 Task: Open Card Webinar Analytics Review in Board Email Marketing Platforms and Tools to Workspace Accounting and Bookkeeping Services and add a team member Softage.1@softage.net, a label Orange, a checklist Recycling, an attachment from your google drive, a color Orange and finally, add a card description 'Research and develop new service quality assurance process' and a comment 'We need to ensure that we allocate enough time and resources to this task to ensure its success.'. Add a start date 'Jan 01, 1900' with a due date 'Jan 08, 1900'
Action: Mouse moved to (343, 226)
Screenshot: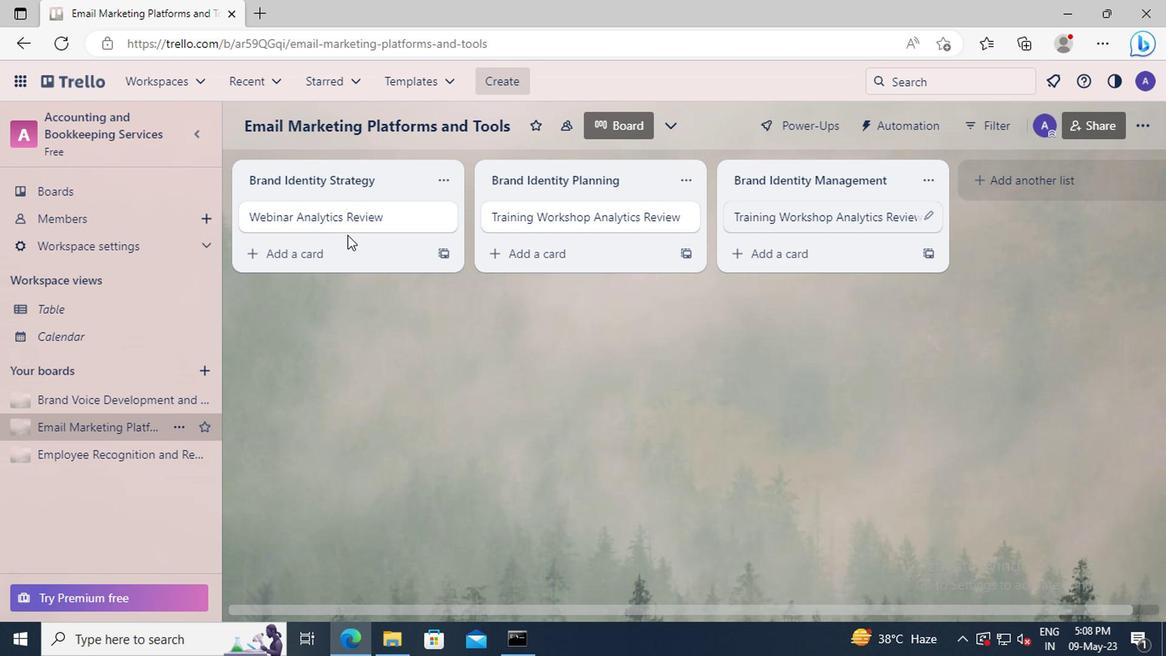 
Action: Mouse pressed left at (343, 226)
Screenshot: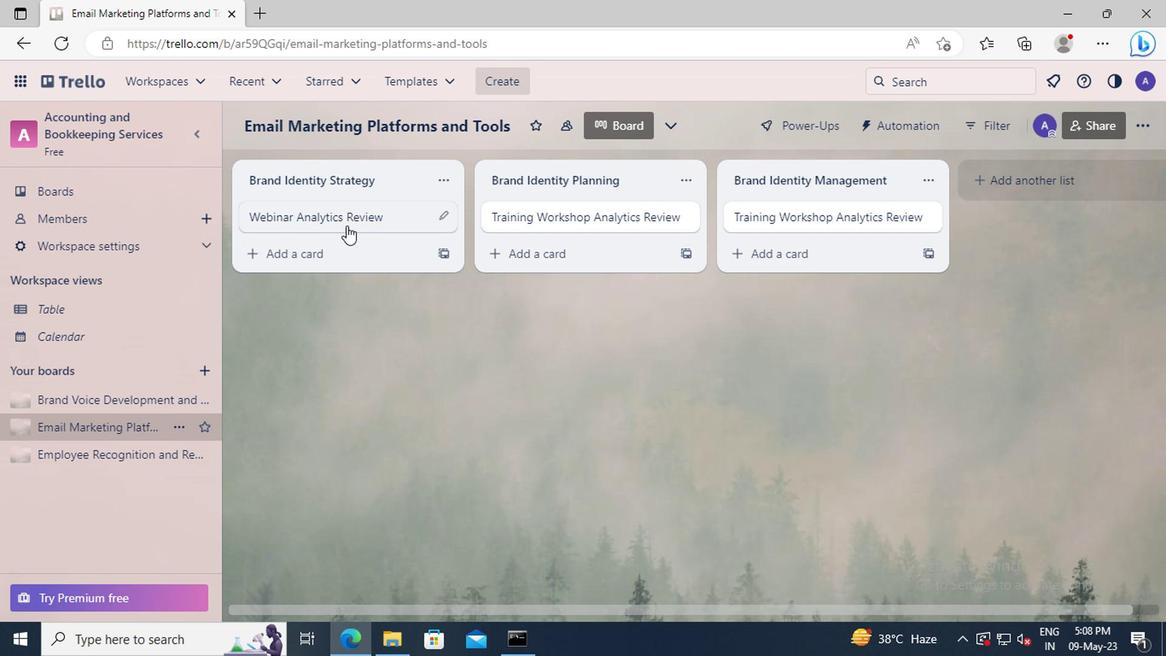 
Action: Mouse moved to (813, 220)
Screenshot: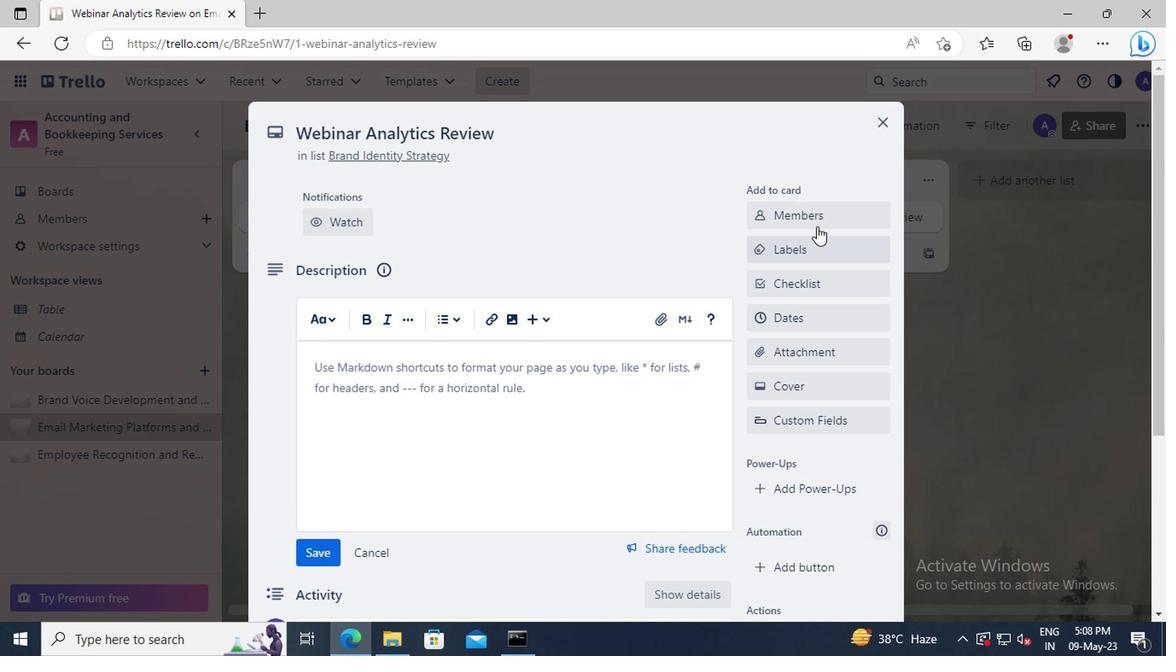 
Action: Mouse pressed left at (813, 220)
Screenshot: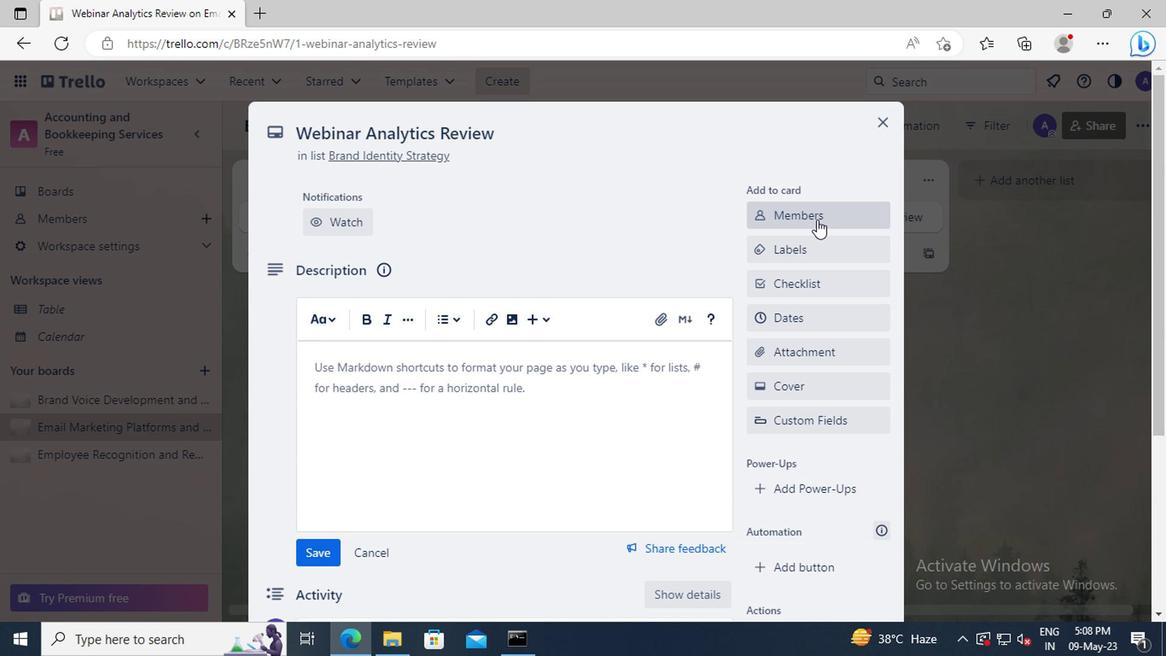 
Action: Mouse moved to (816, 291)
Screenshot: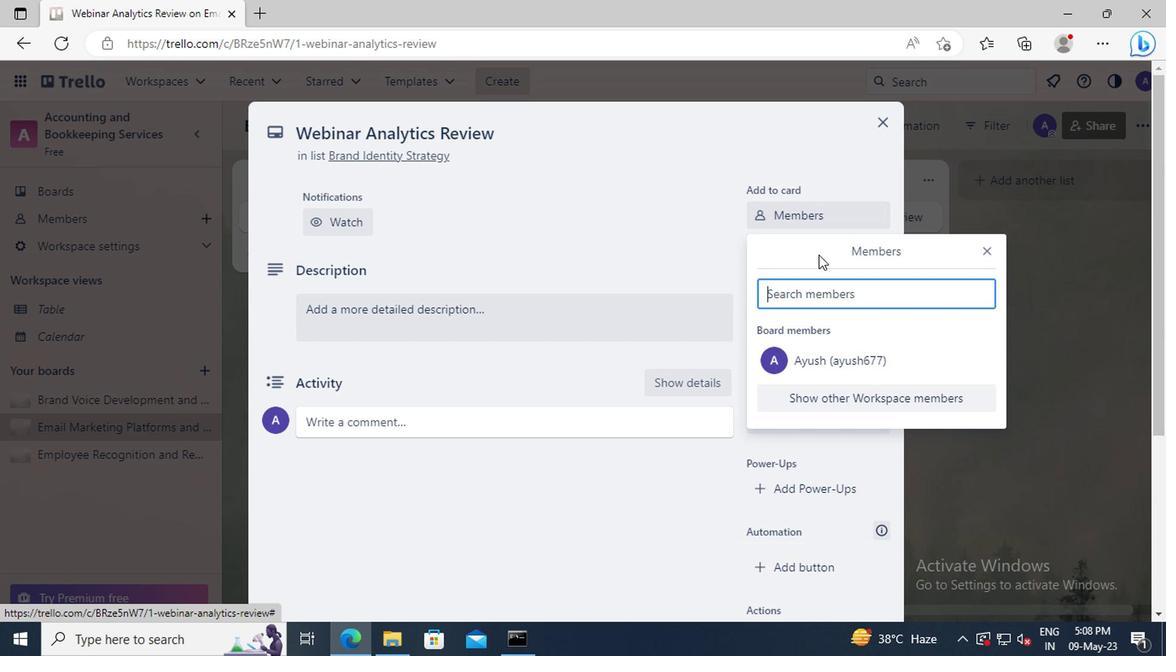 
Action: Mouse pressed left at (816, 291)
Screenshot: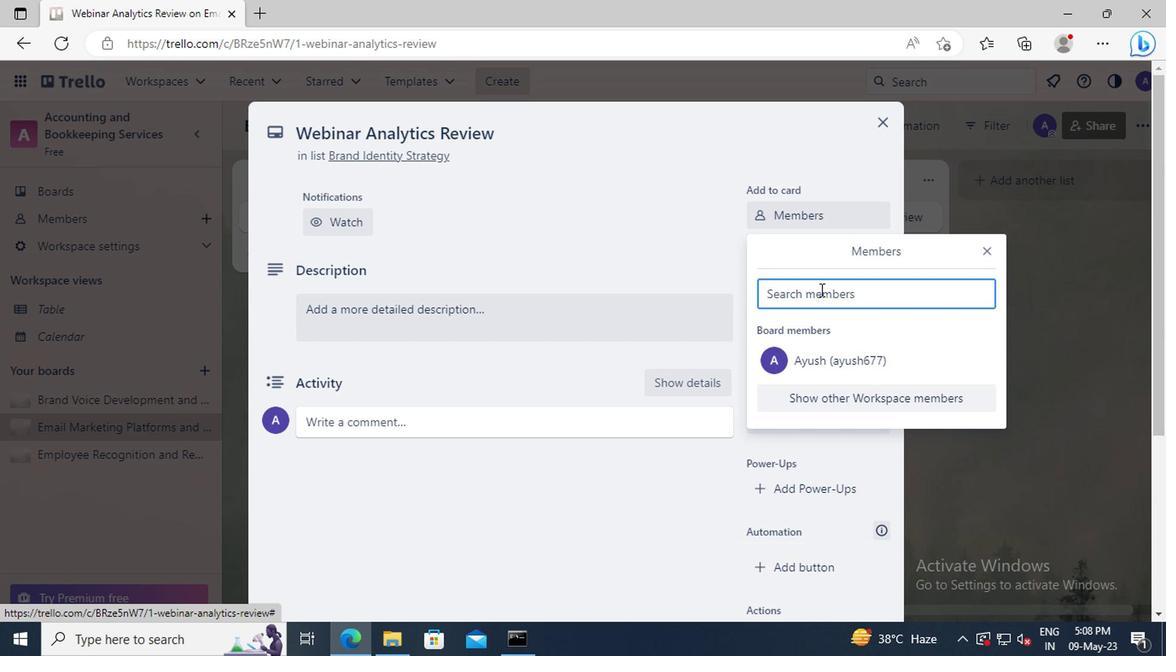 
Action: Key pressed <Key.shift>SOFTAGE.1
Screenshot: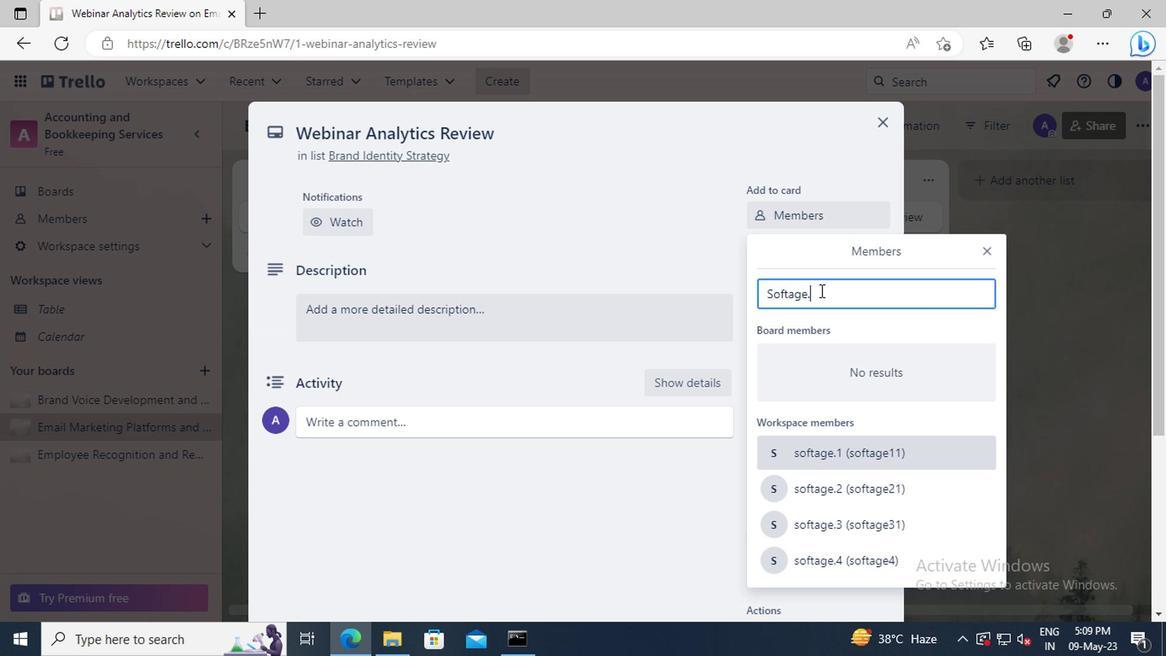 
Action: Mouse moved to (829, 453)
Screenshot: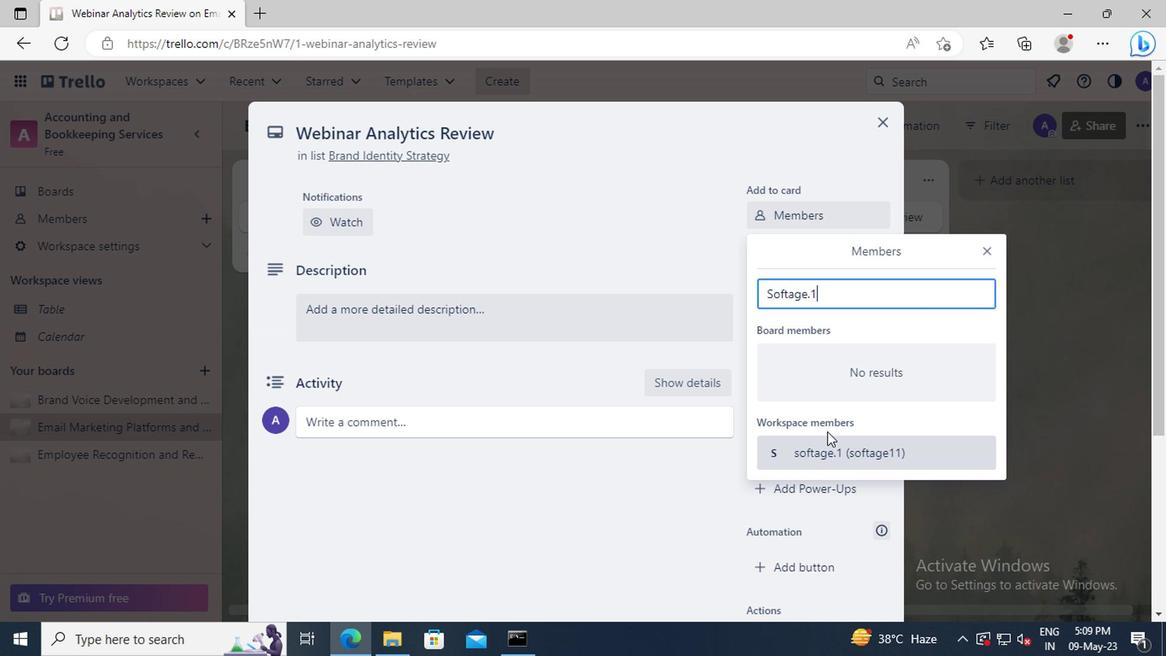 
Action: Mouse pressed left at (829, 453)
Screenshot: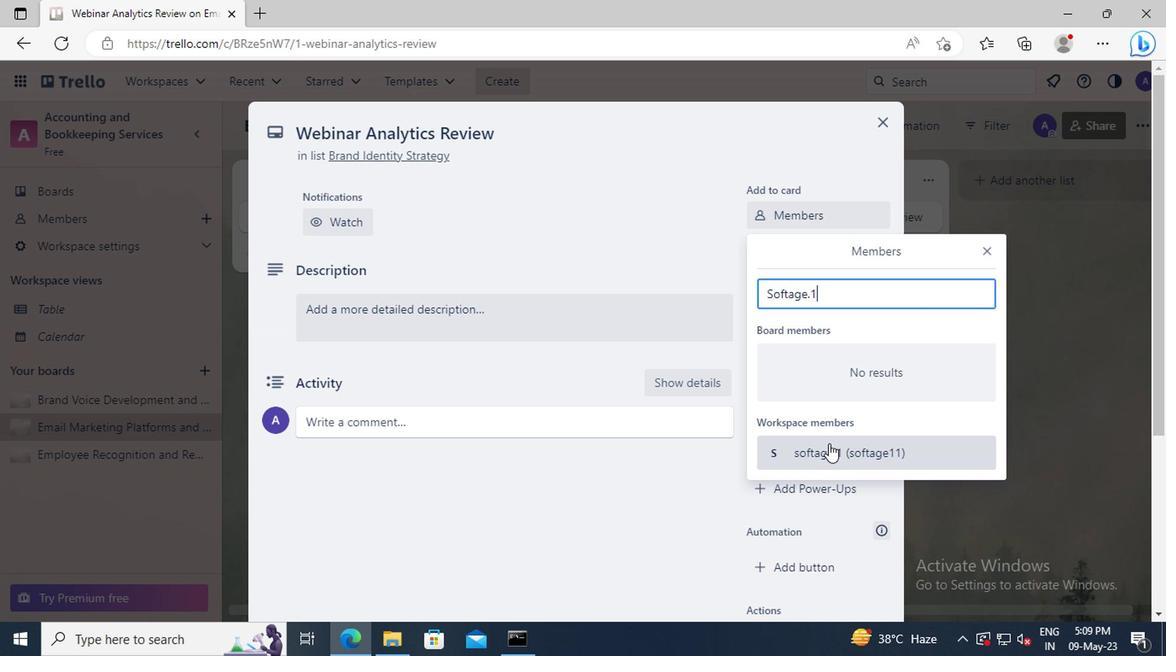 
Action: Mouse moved to (983, 253)
Screenshot: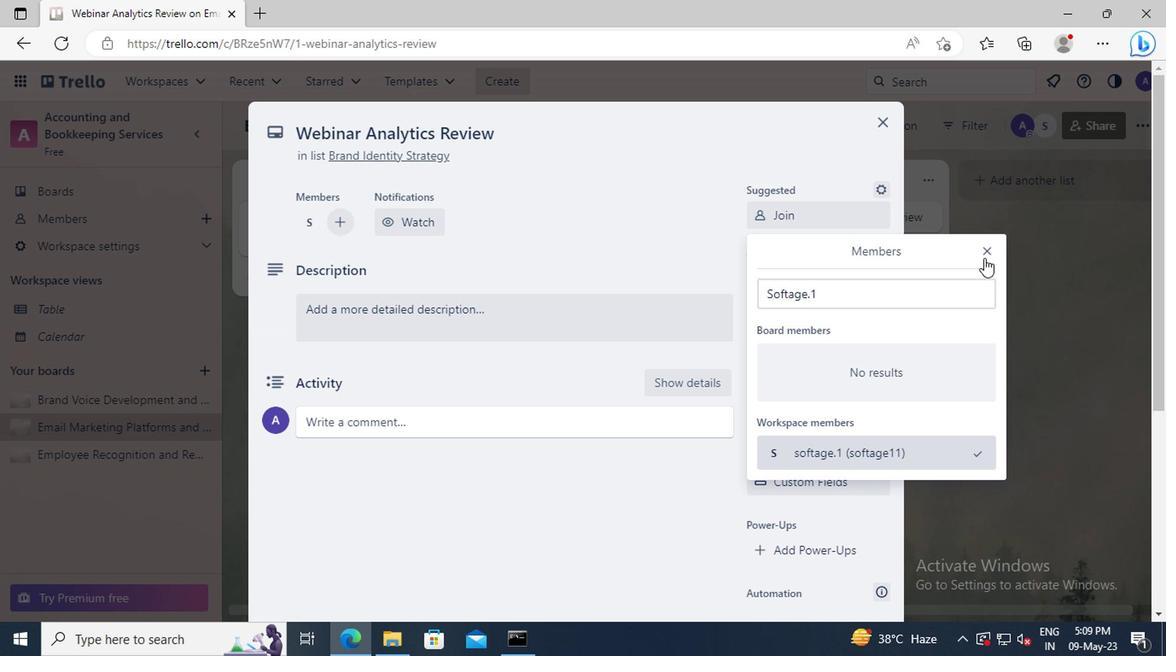 
Action: Mouse pressed left at (983, 253)
Screenshot: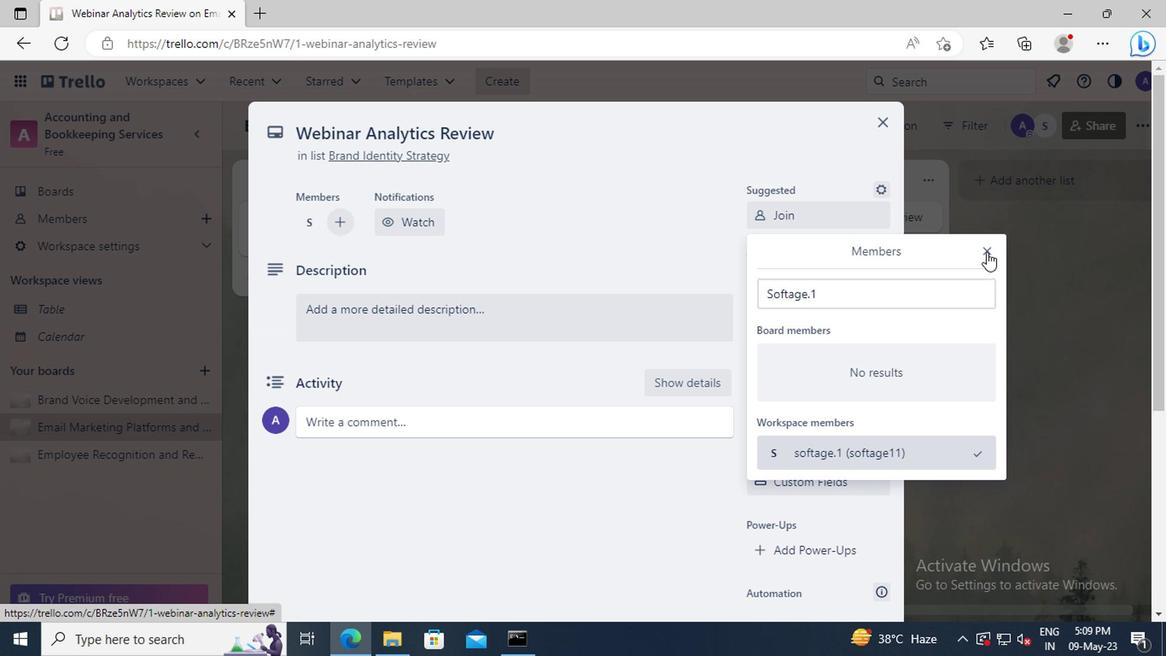 
Action: Mouse moved to (824, 306)
Screenshot: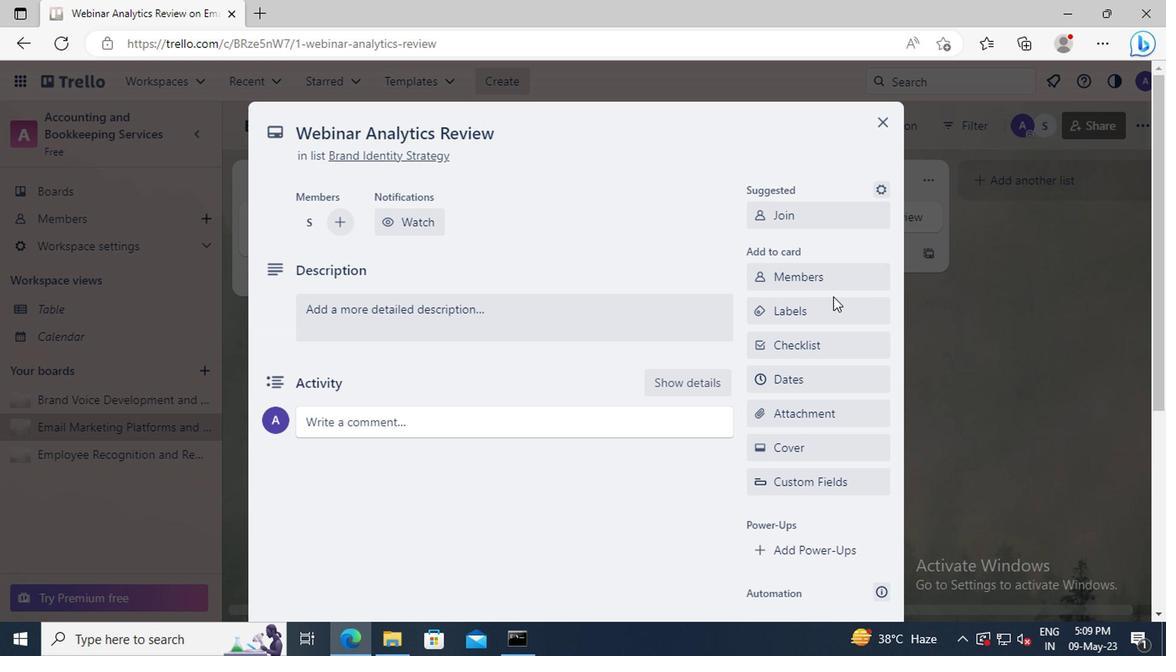 
Action: Mouse pressed left at (824, 306)
Screenshot: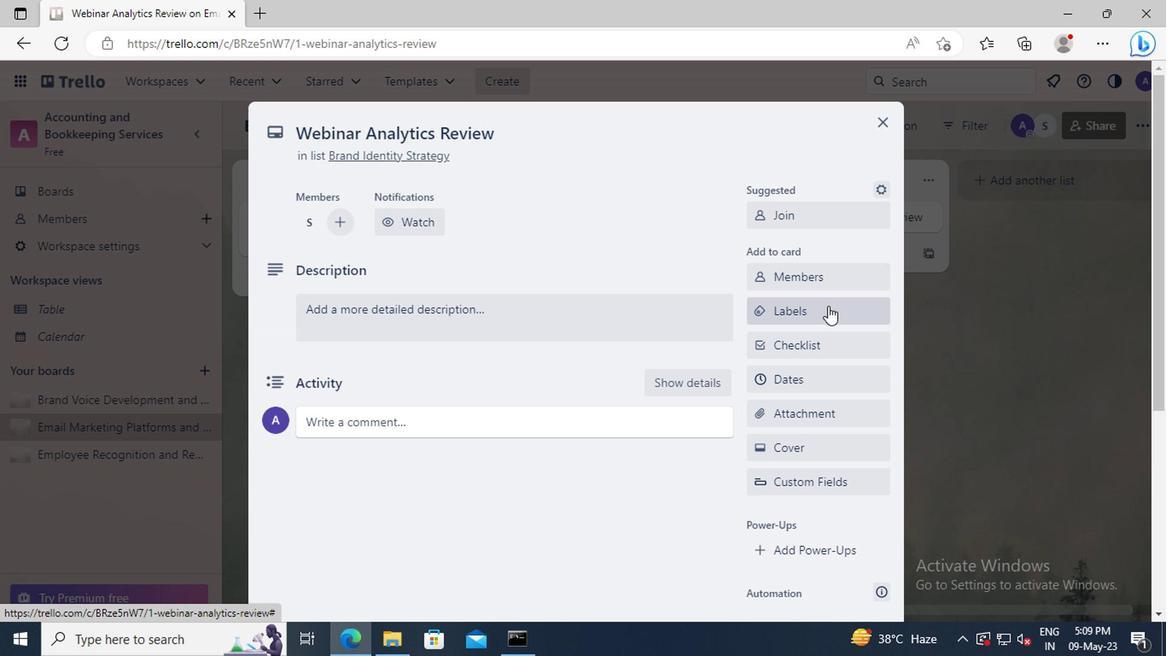 
Action: Mouse moved to (850, 419)
Screenshot: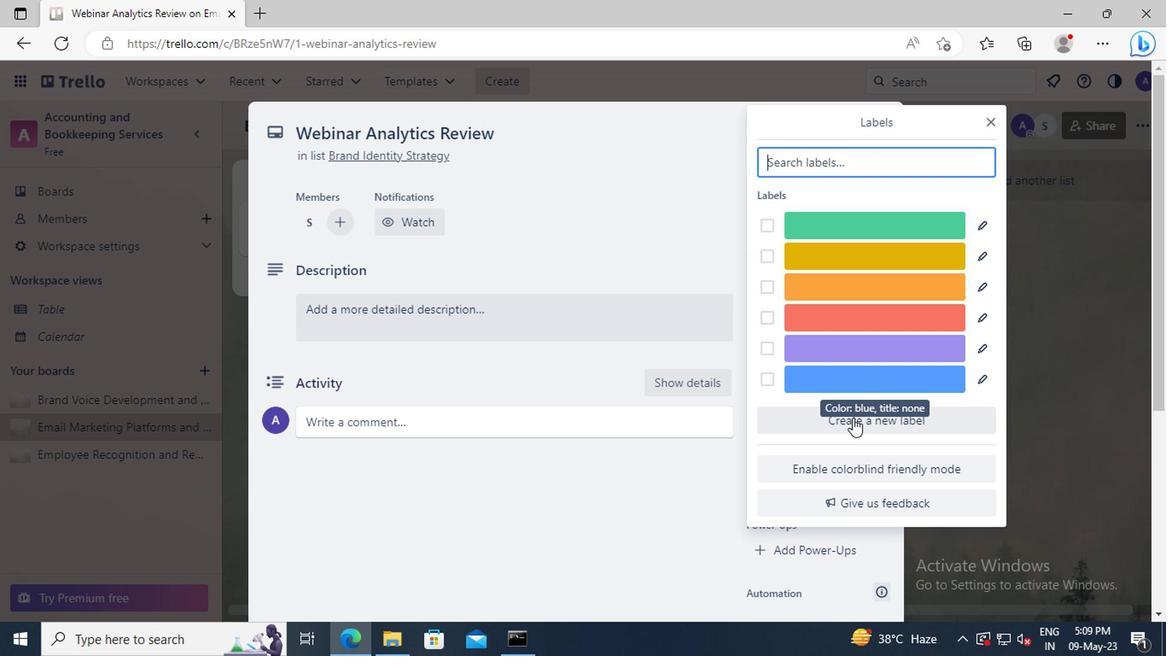 
Action: Mouse pressed left at (850, 419)
Screenshot: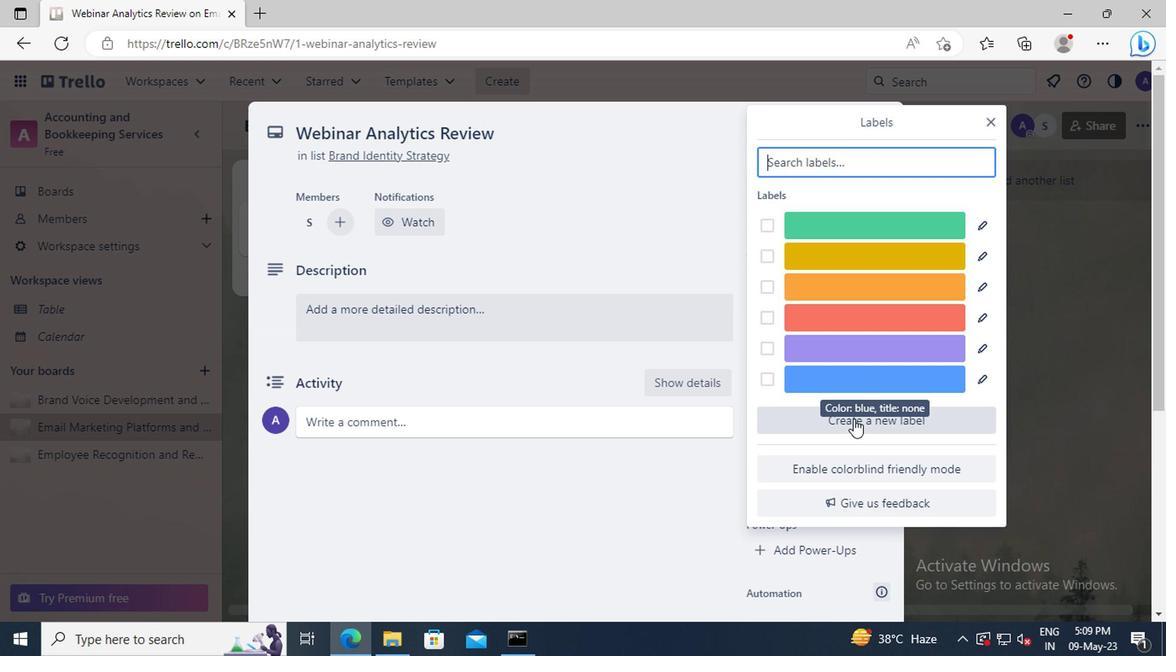 
Action: Mouse moved to (876, 361)
Screenshot: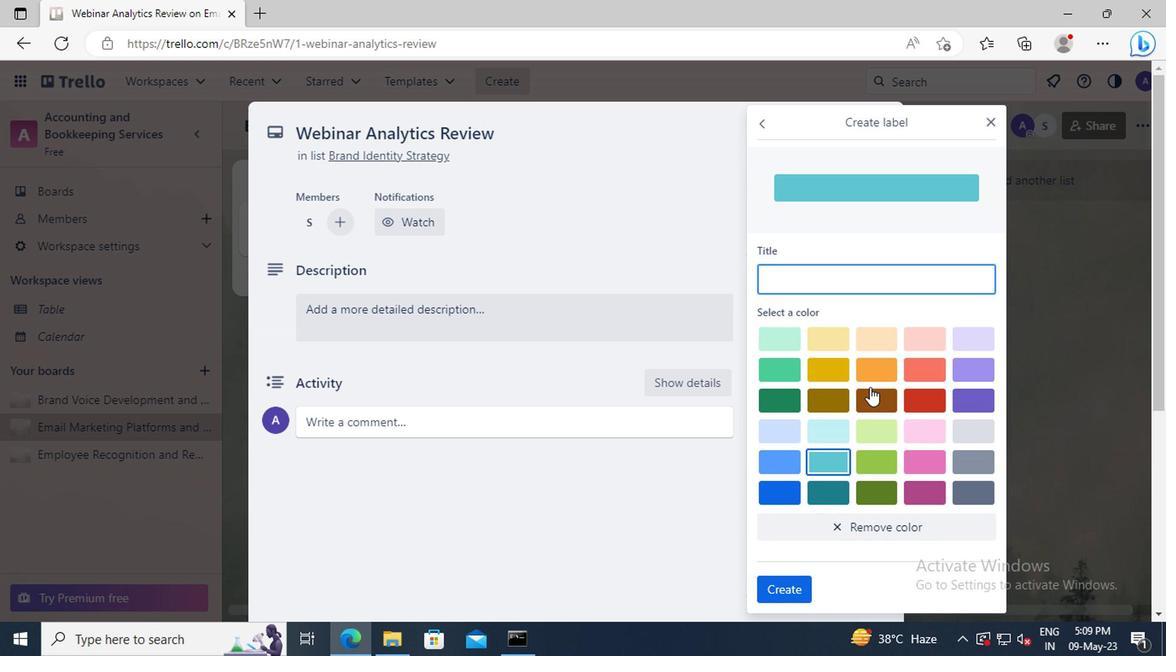 
Action: Mouse pressed left at (876, 361)
Screenshot: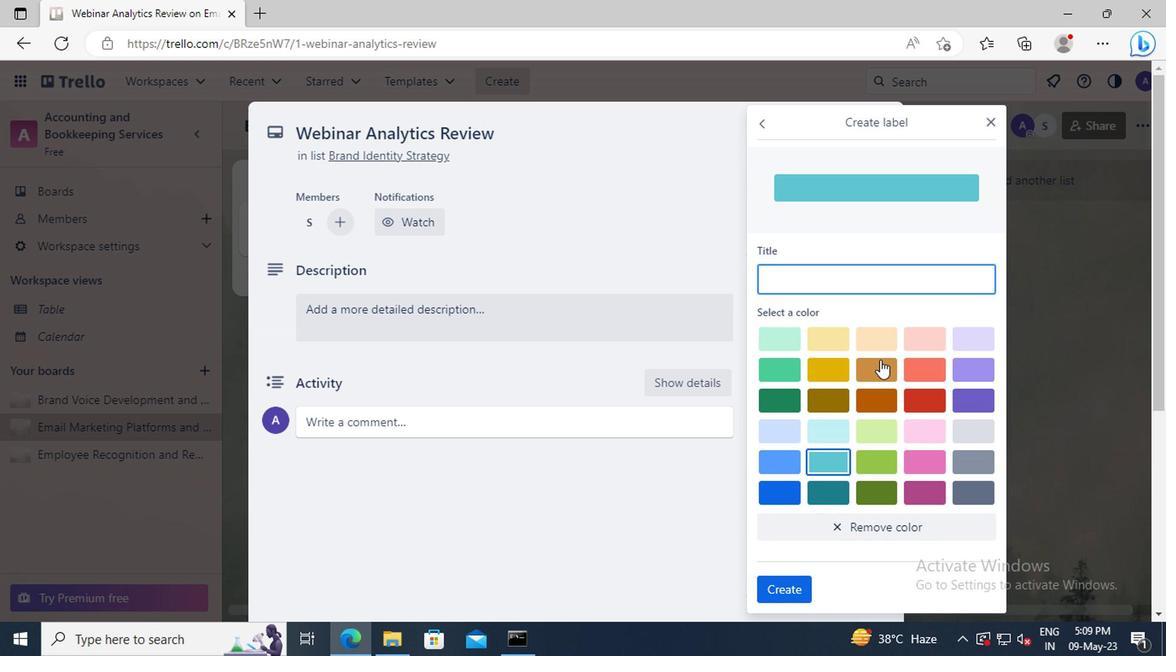 
Action: Mouse moved to (795, 591)
Screenshot: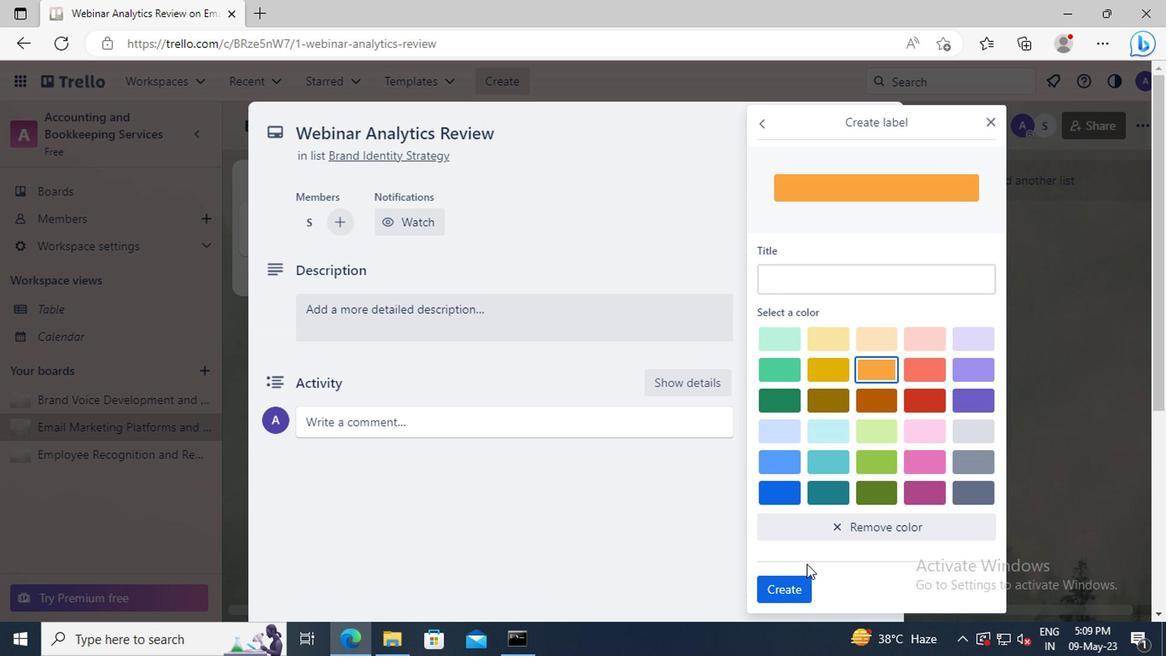 
Action: Mouse pressed left at (795, 591)
Screenshot: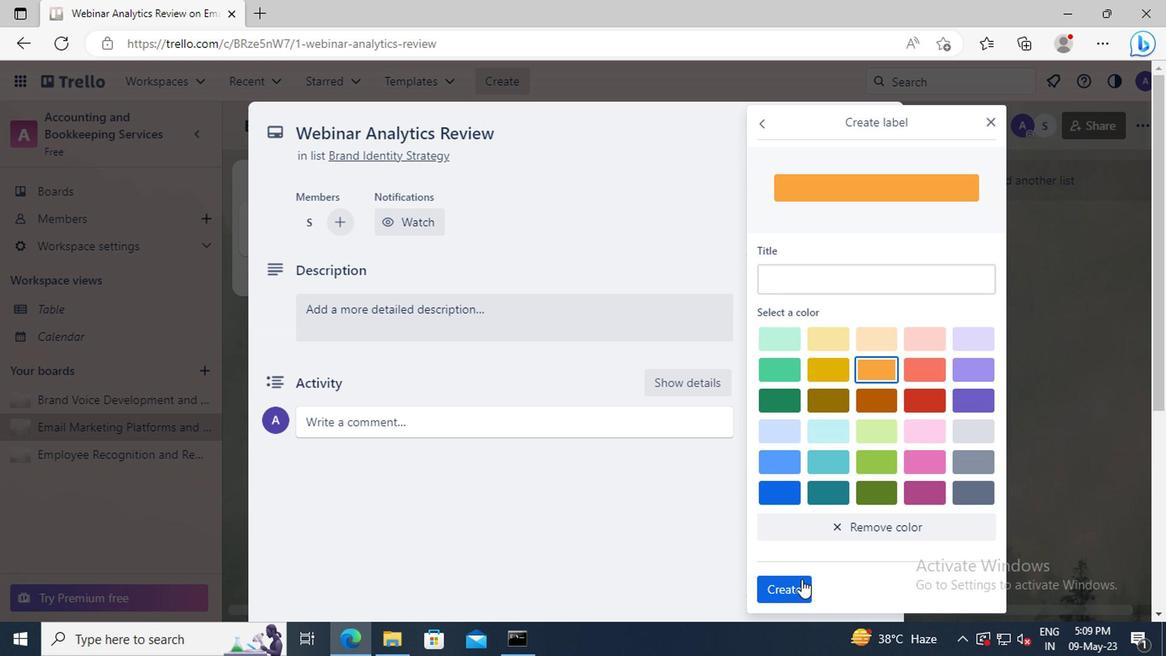 
Action: Mouse moved to (990, 126)
Screenshot: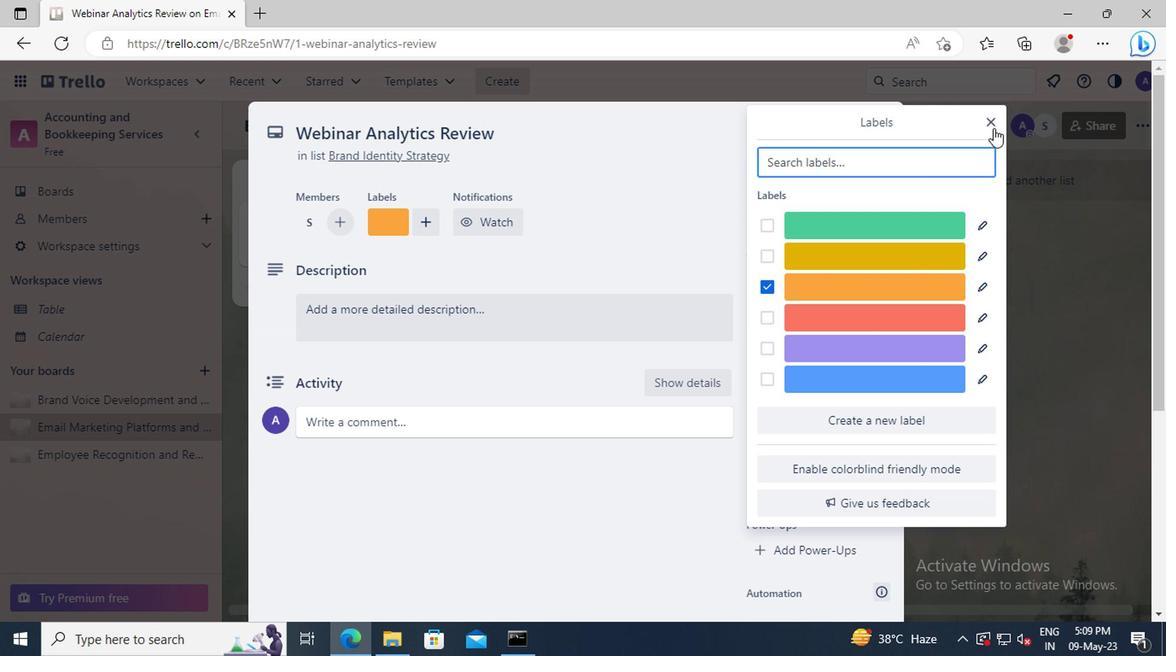 
Action: Mouse pressed left at (990, 126)
Screenshot: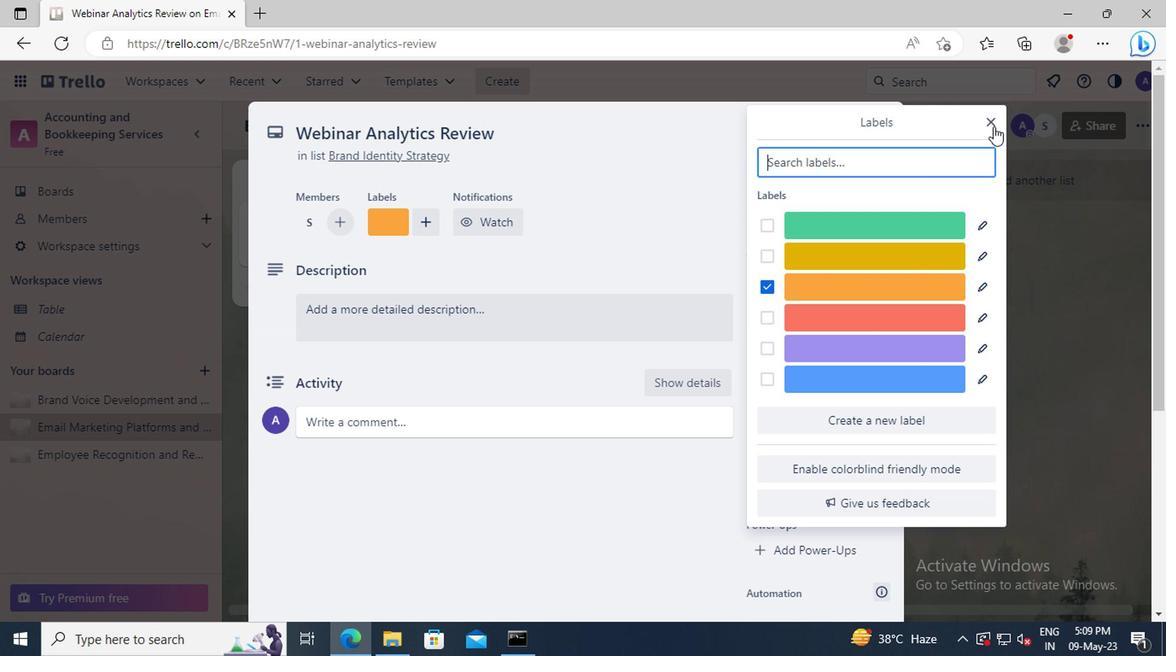 
Action: Mouse moved to (818, 346)
Screenshot: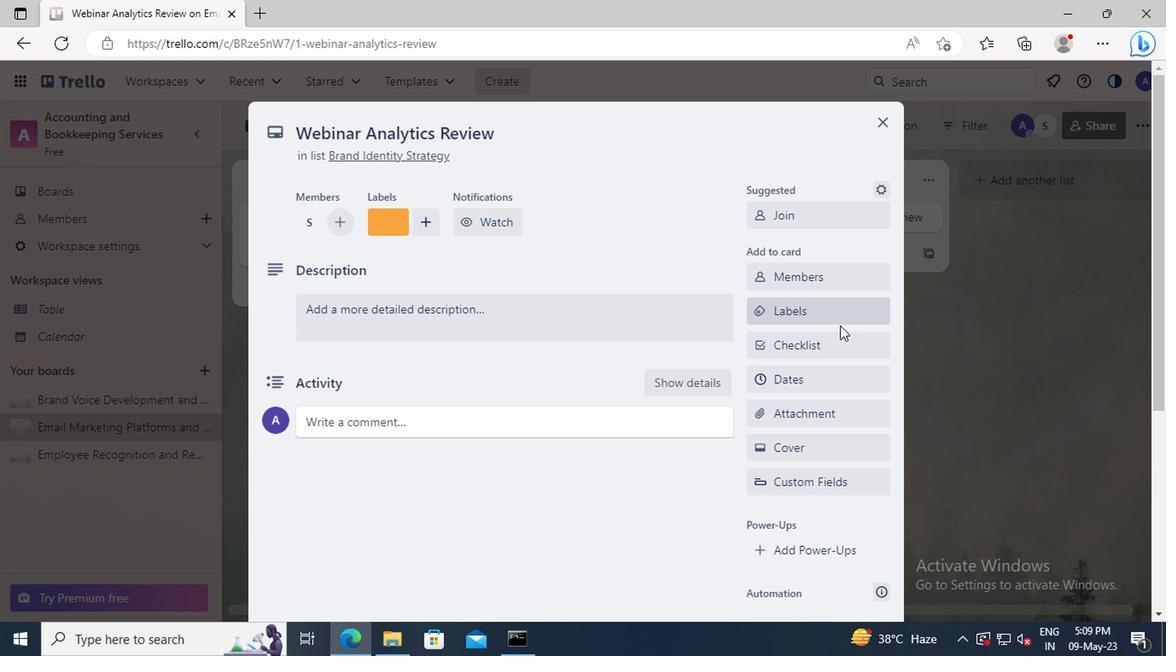 
Action: Mouse pressed left at (818, 346)
Screenshot: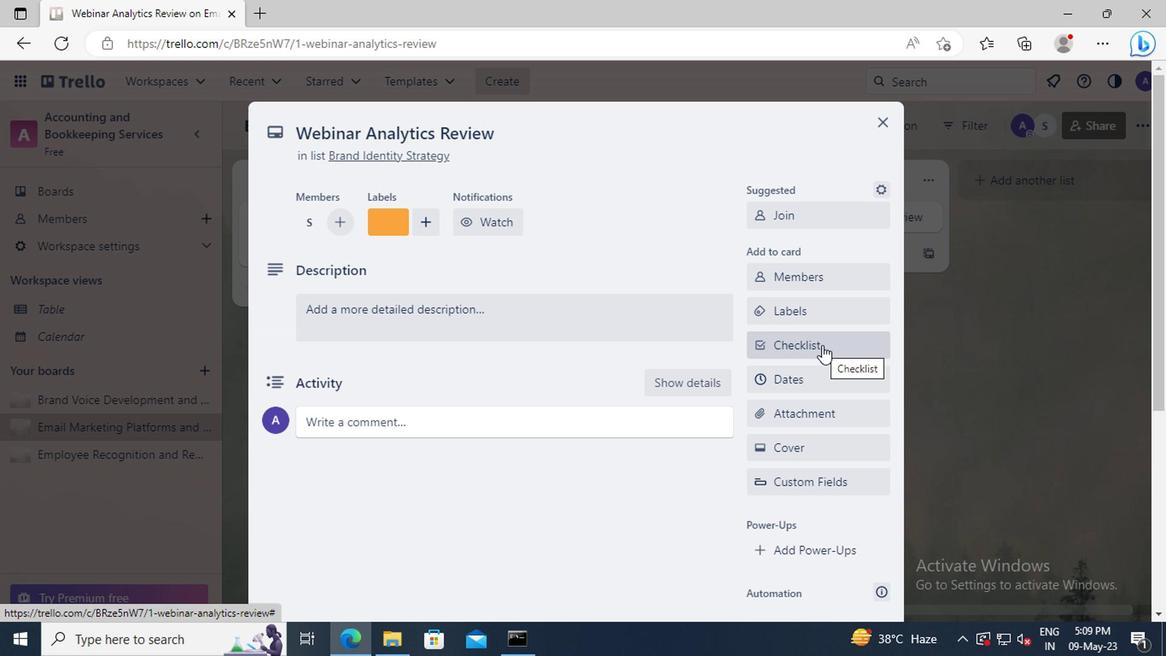 
Action: Key pressed <Key.shift>RECYCLING
Screenshot: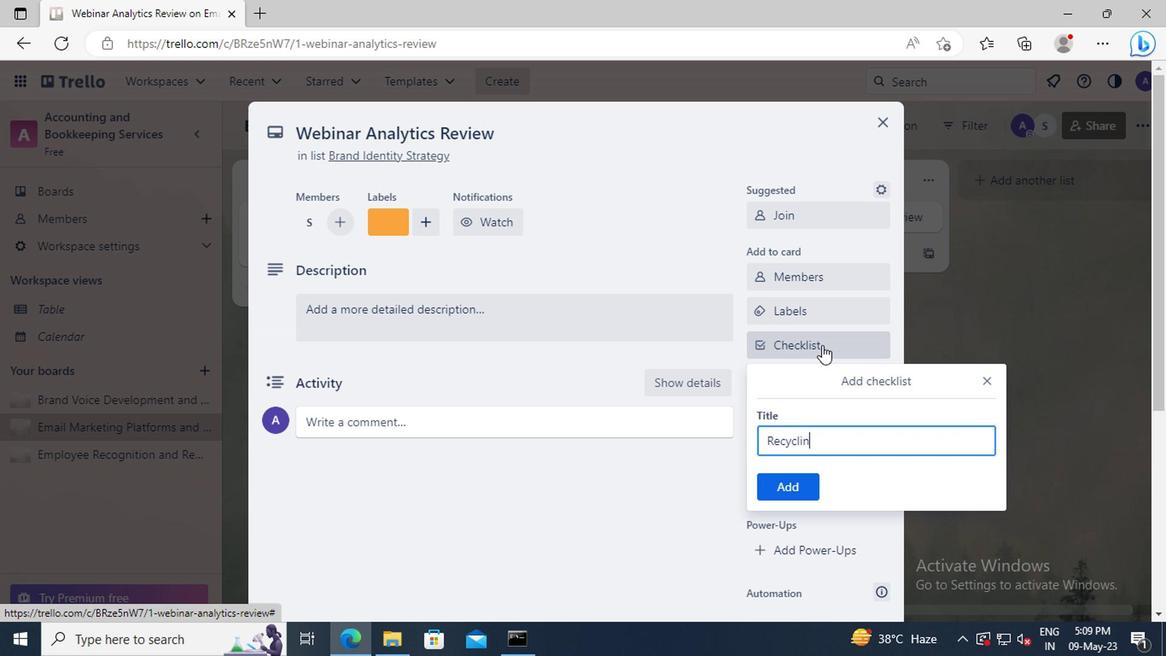 
Action: Mouse moved to (782, 488)
Screenshot: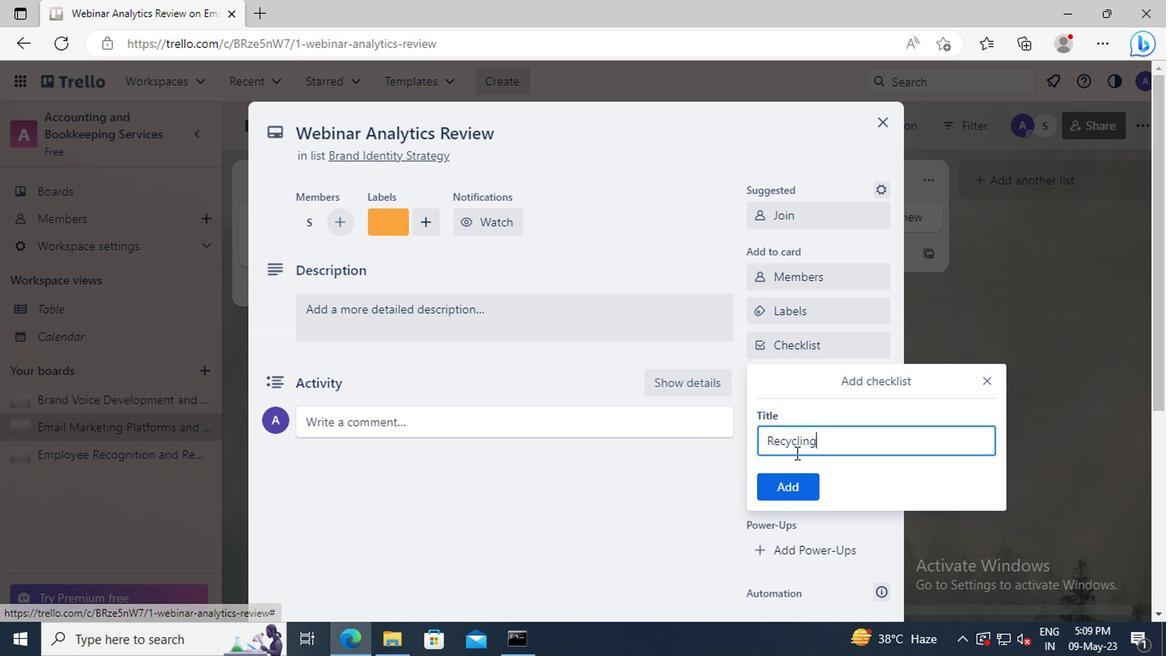 
Action: Mouse pressed left at (782, 488)
Screenshot: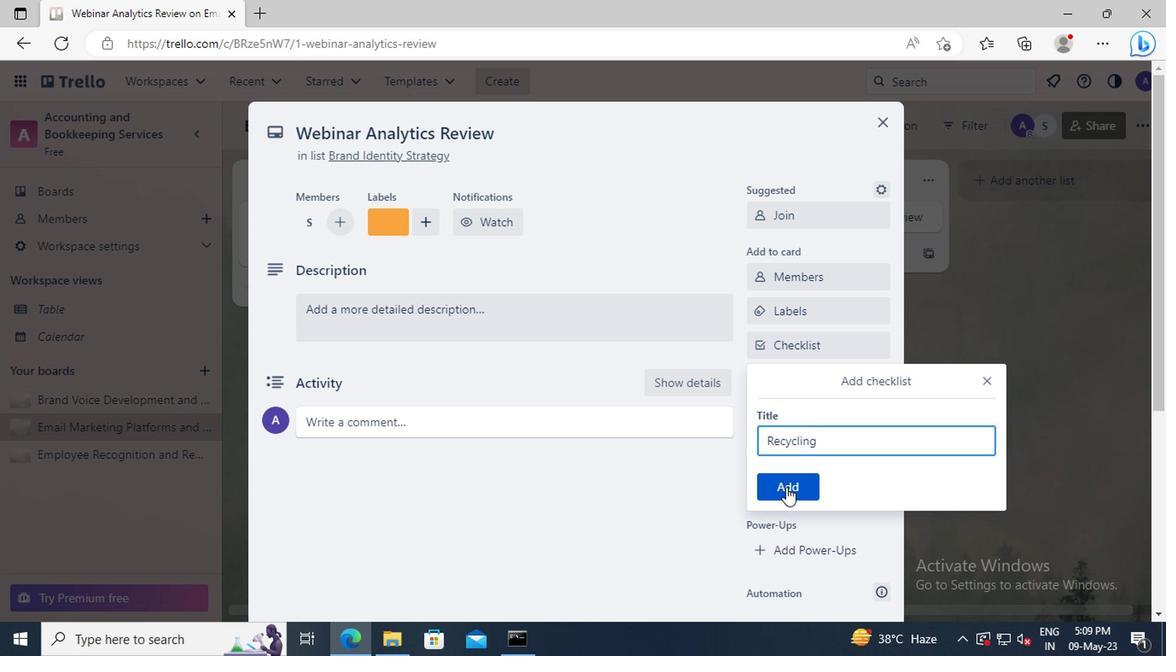 
Action: Mouse moved to (782, 418)
Screenshot: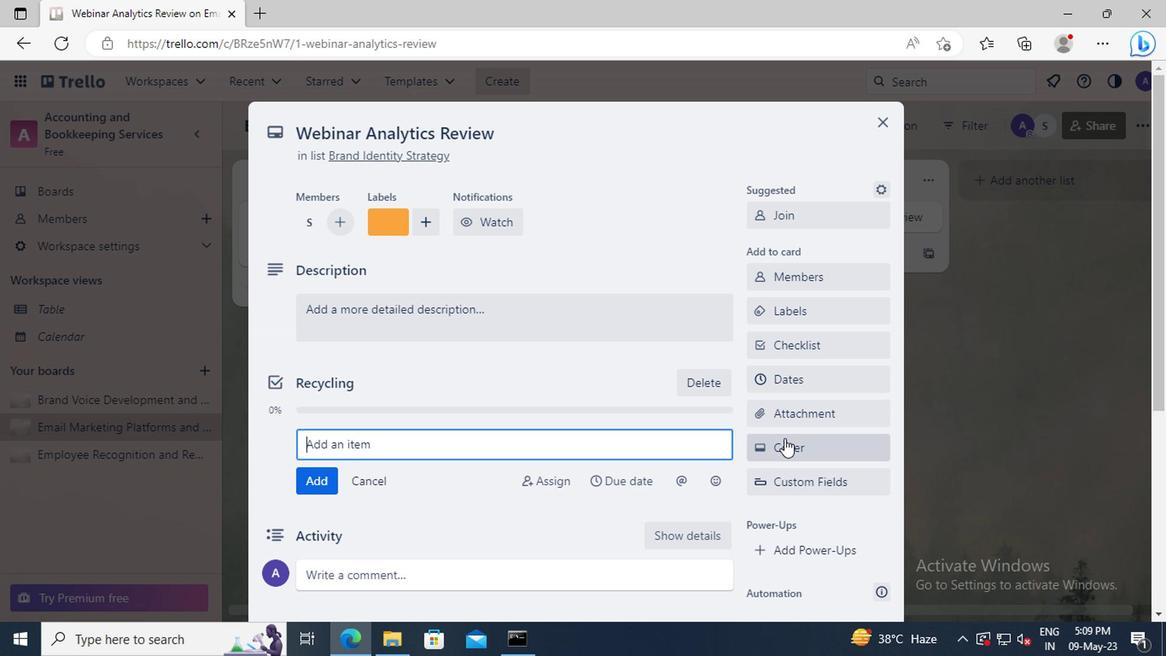 
Action: Mouse pressed left at (782, 418)
Screenshot: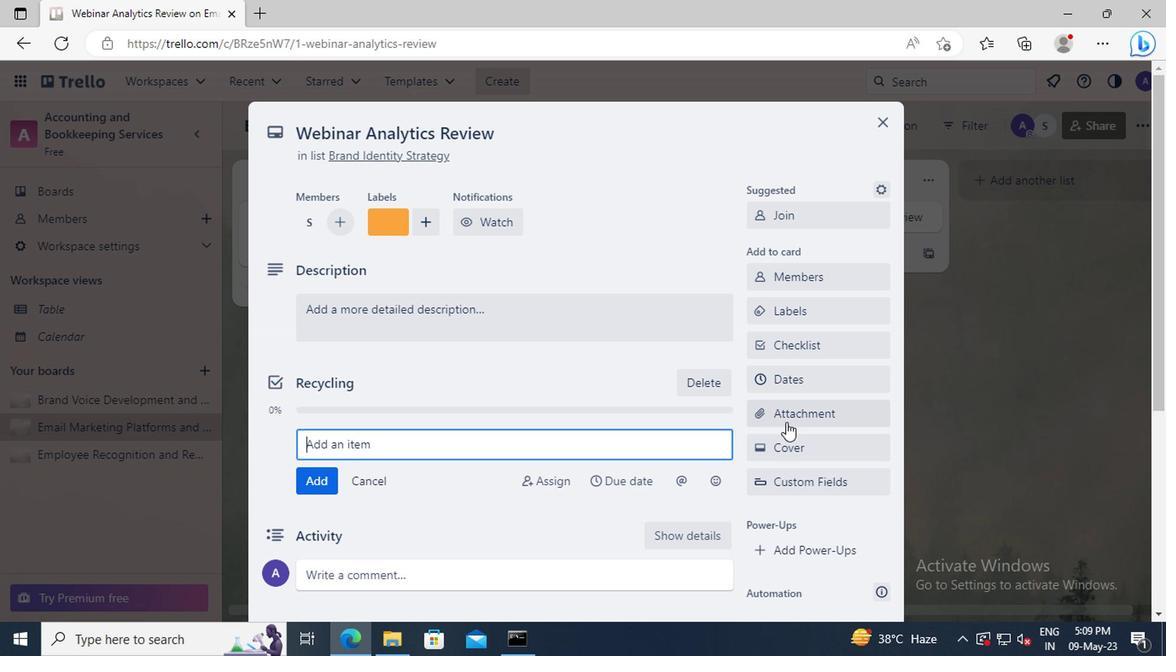 
Action: Mouse moved to (791, 216)
Screenshot: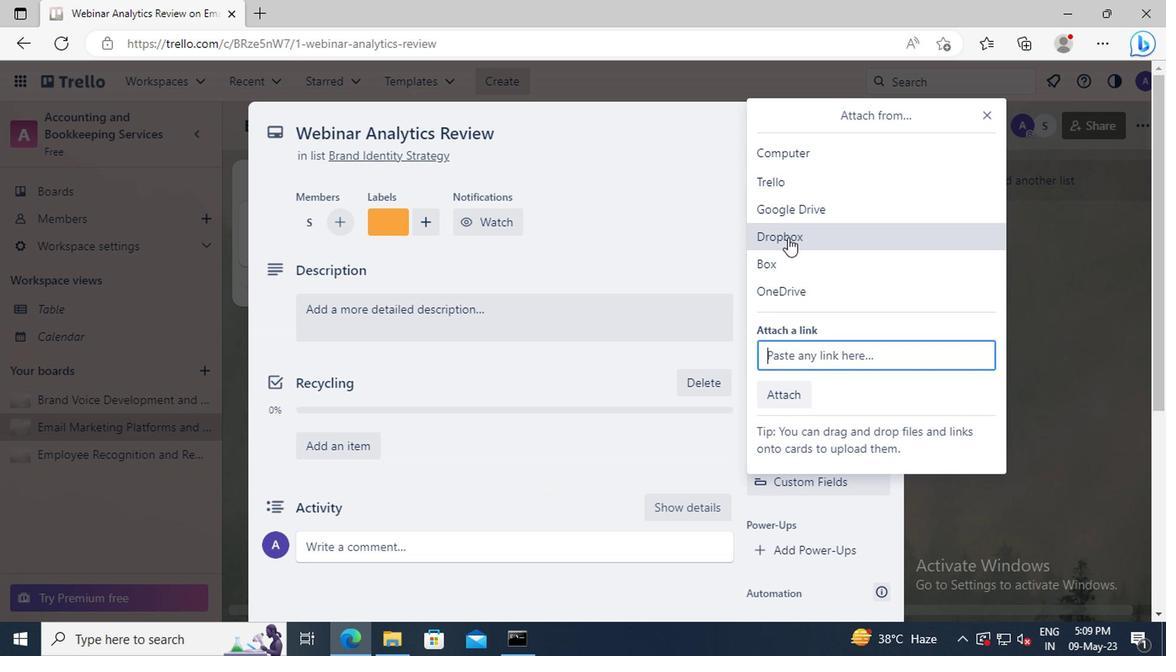 
Action: Mouse pressed left at (791, 216)
Screenshot: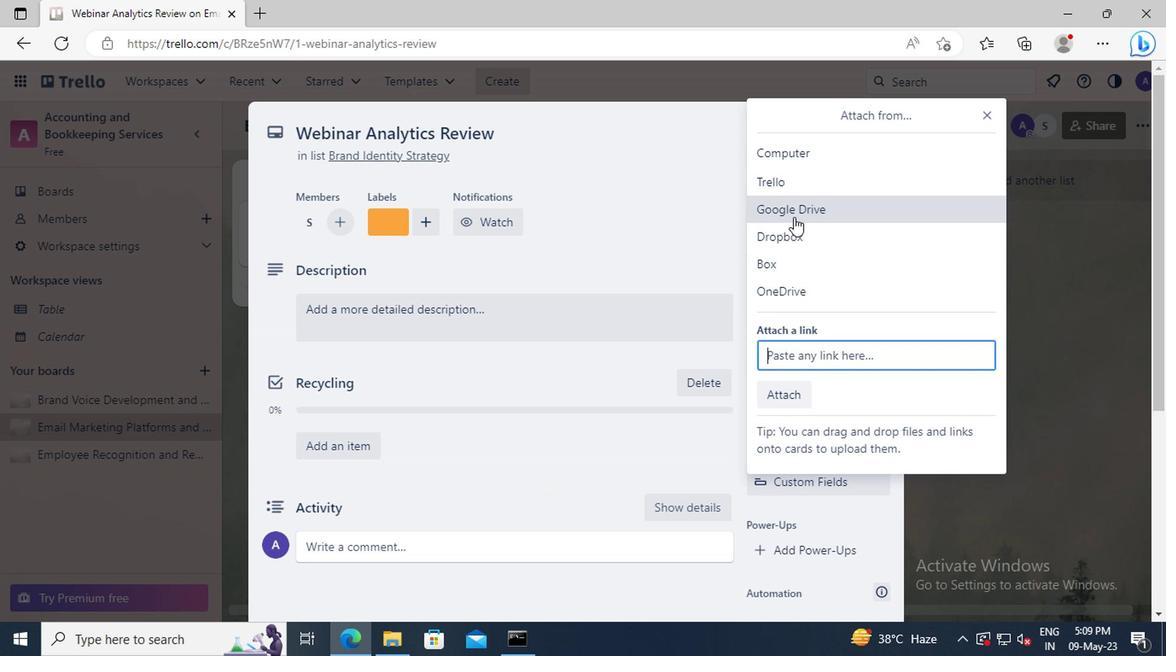
Action: Mouse moved to (350, 375)
Screenshot: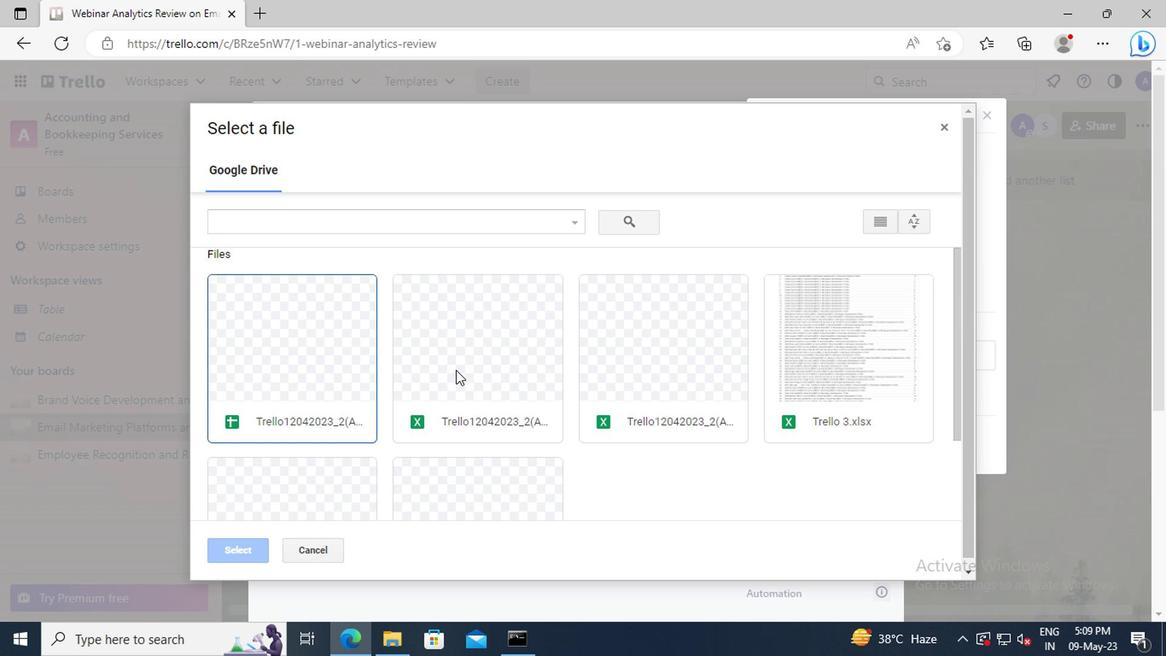 
Action: Mouse pressed left at (350, 375)
Screenshot: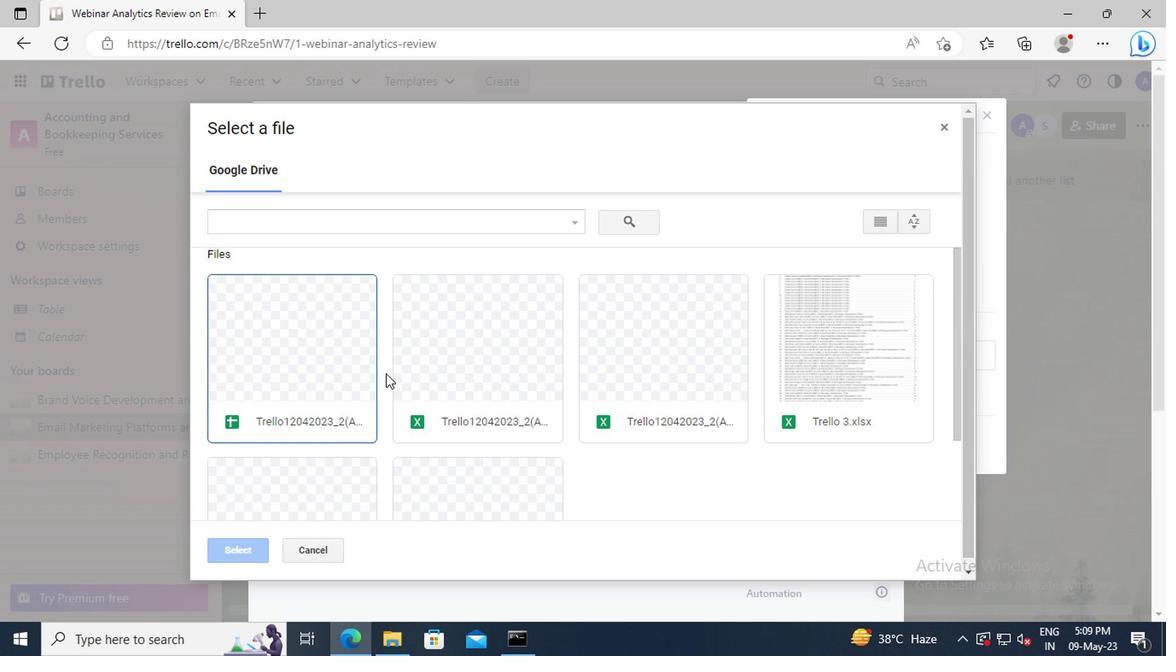 
Action: Mouse moved to (238, 547)
Screenshot: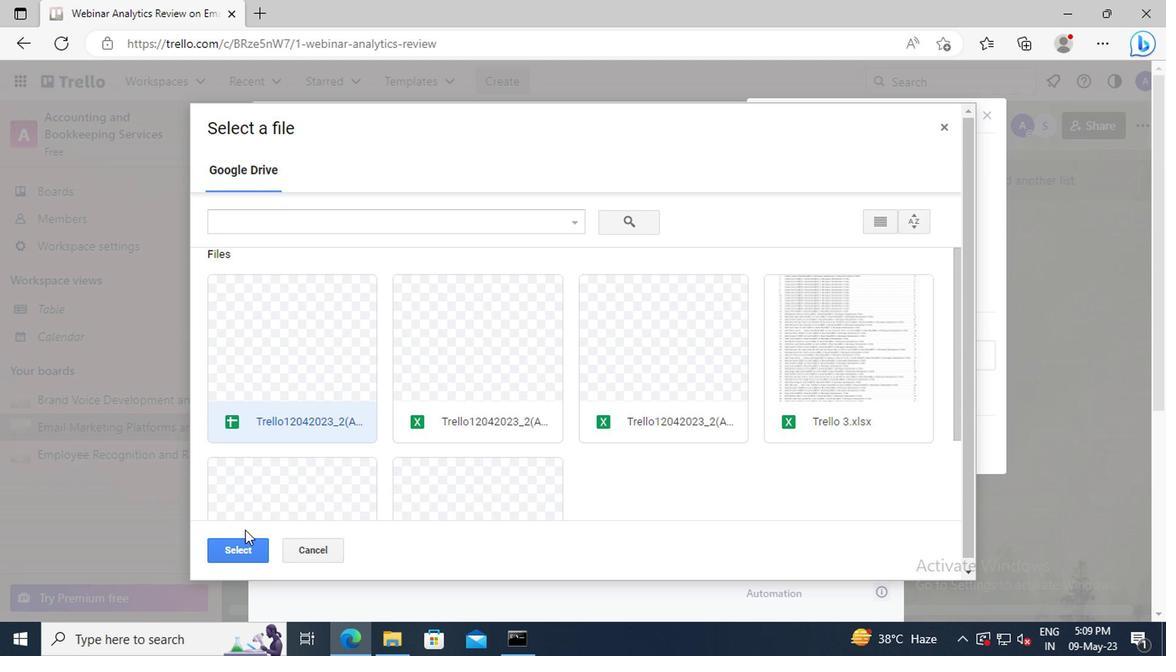
Action: Mouse pressed left at (238, 547)
Screenshot: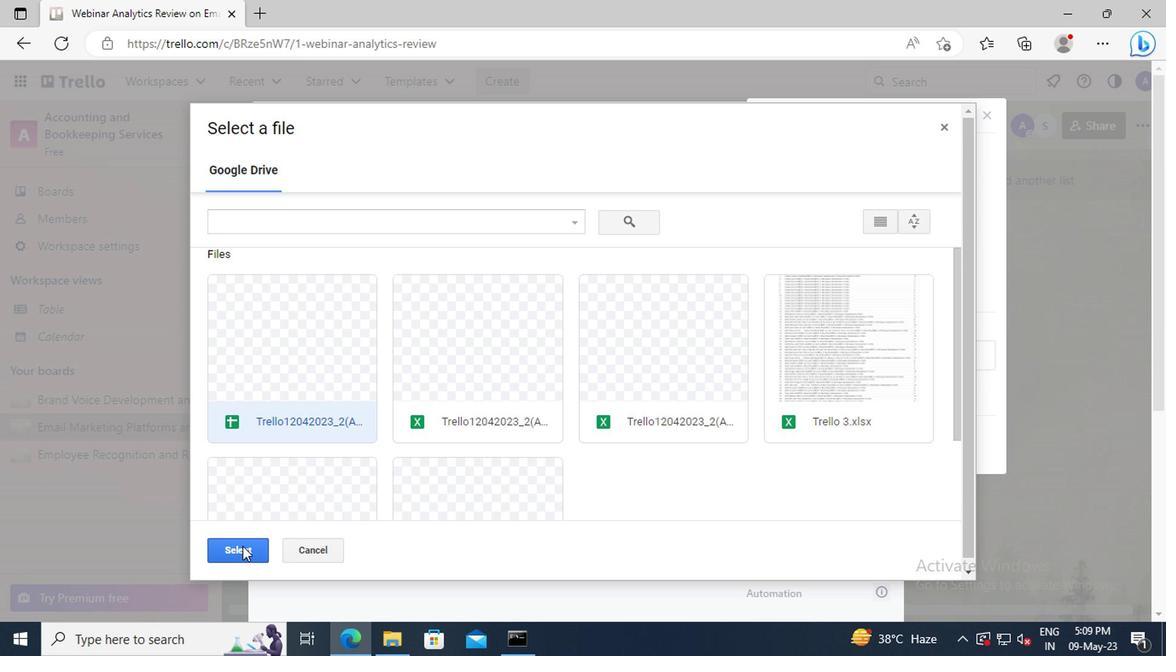
Action: Mouse moved to (783, 447)
Screenshot: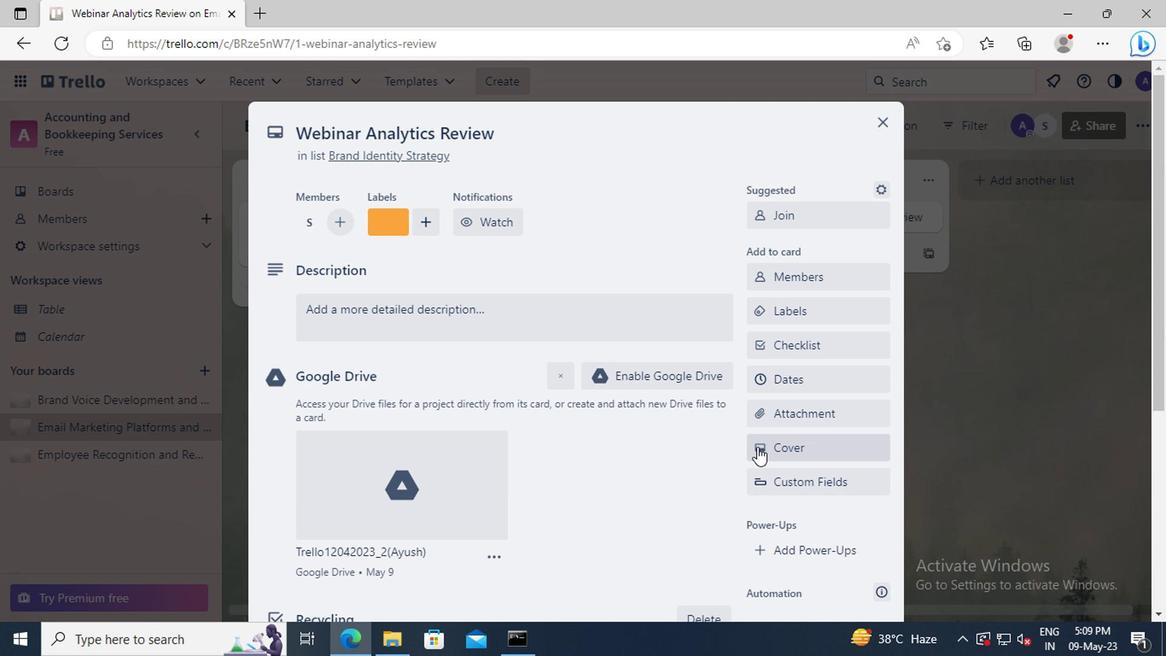 
Action: Mouse pressed left at (783, 447)
Screenshot: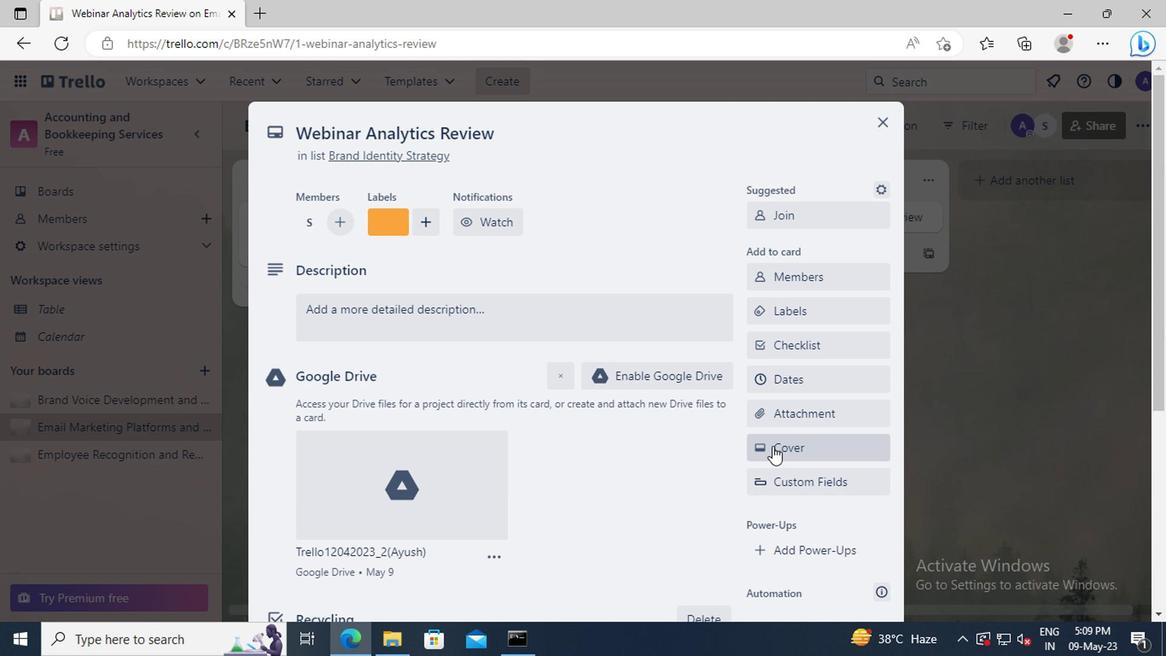 
Action: Mouse moved to (871, 268)
Screenshot: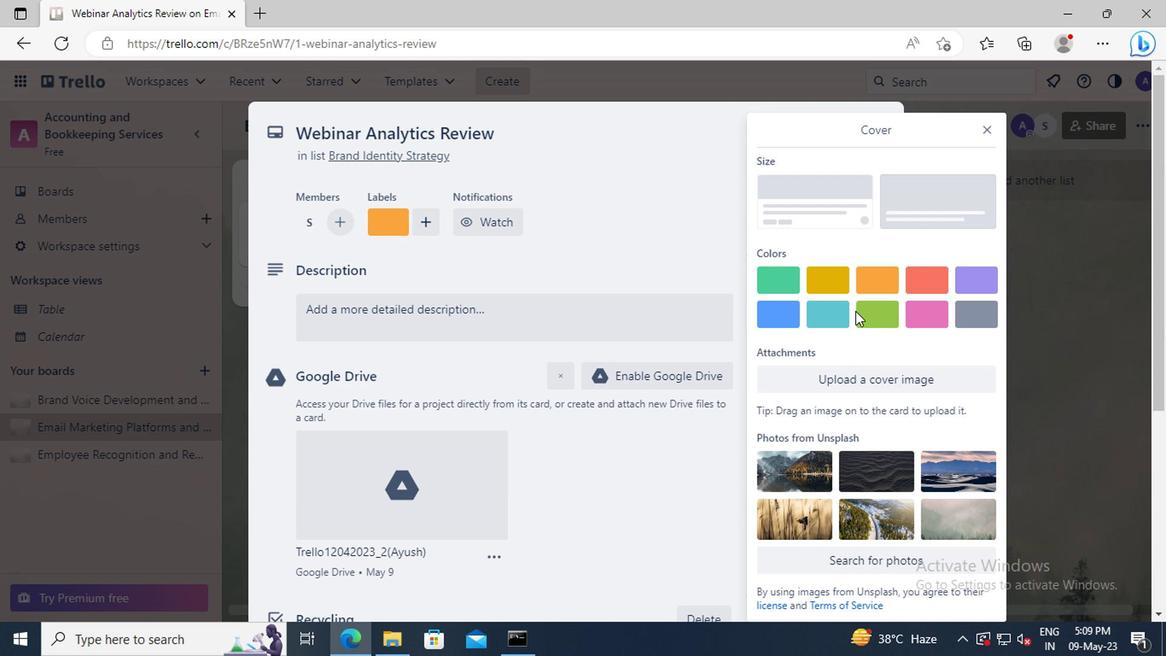 
Action: Mouse pressed left at (871, 268)
Screenshot: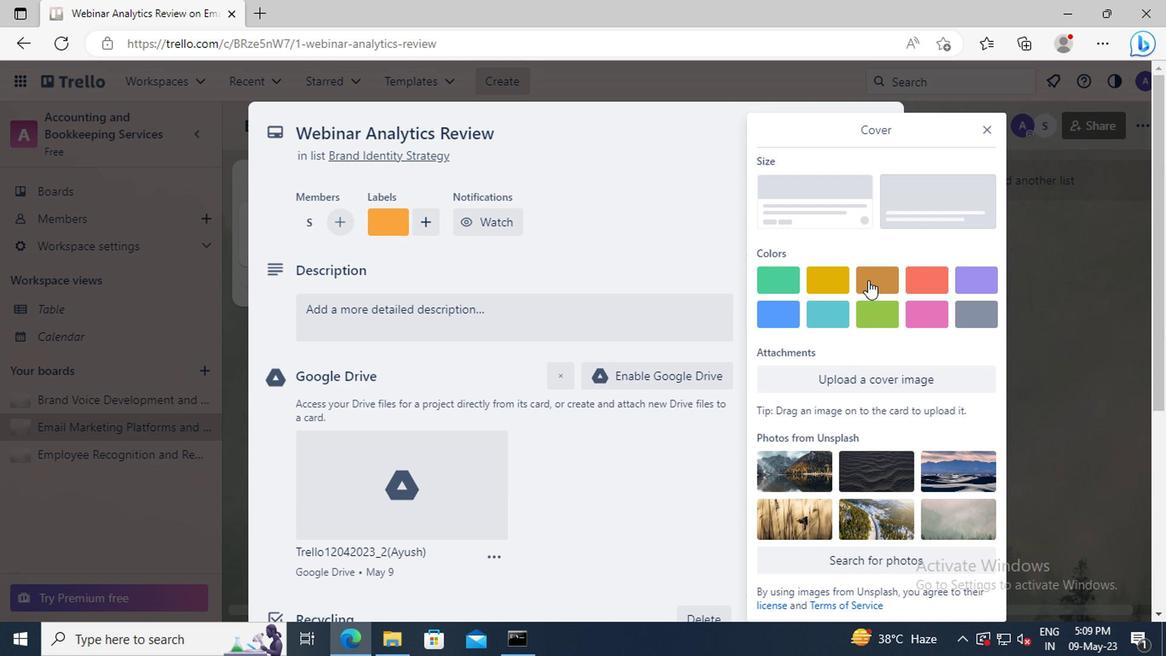 
Action: Mouse moved to (977, 119)
Screenshot: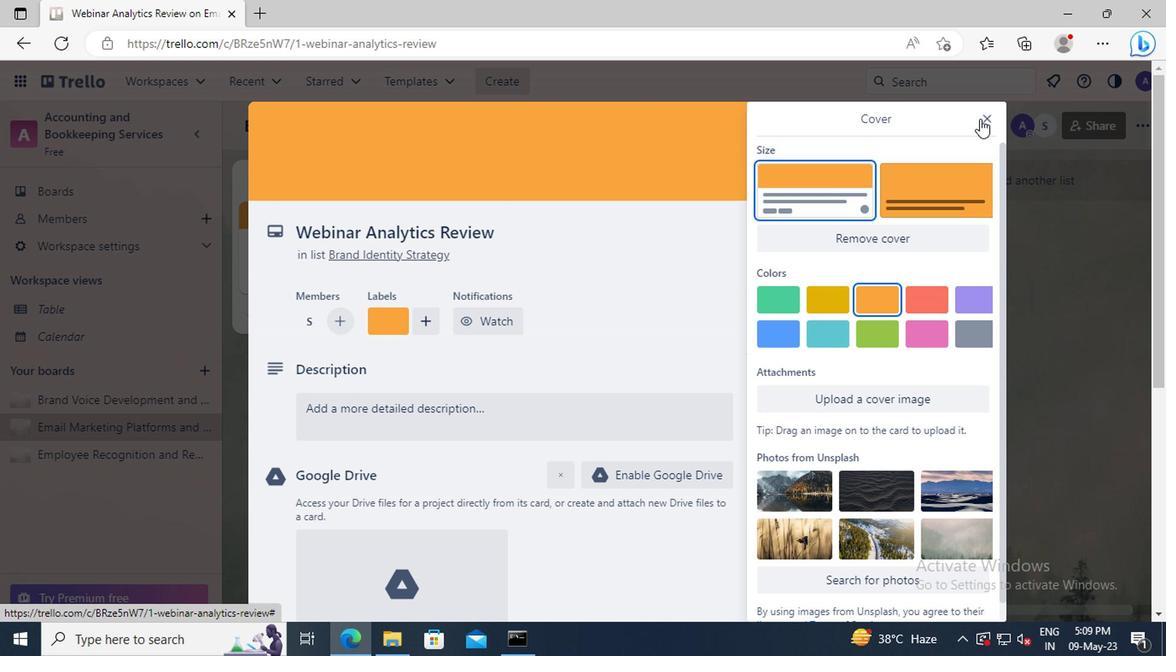 
Action: Mouse pressed left at (977, 119)
Screenshot: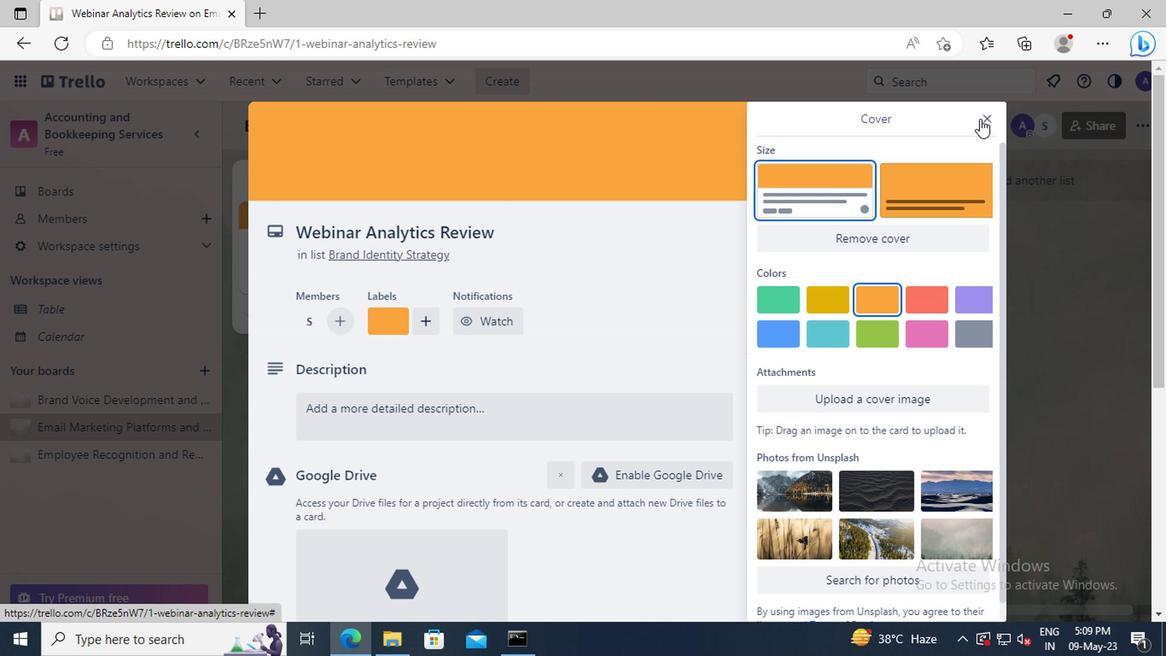 
Action: Mouse moved to (464, 423)
Screenshot: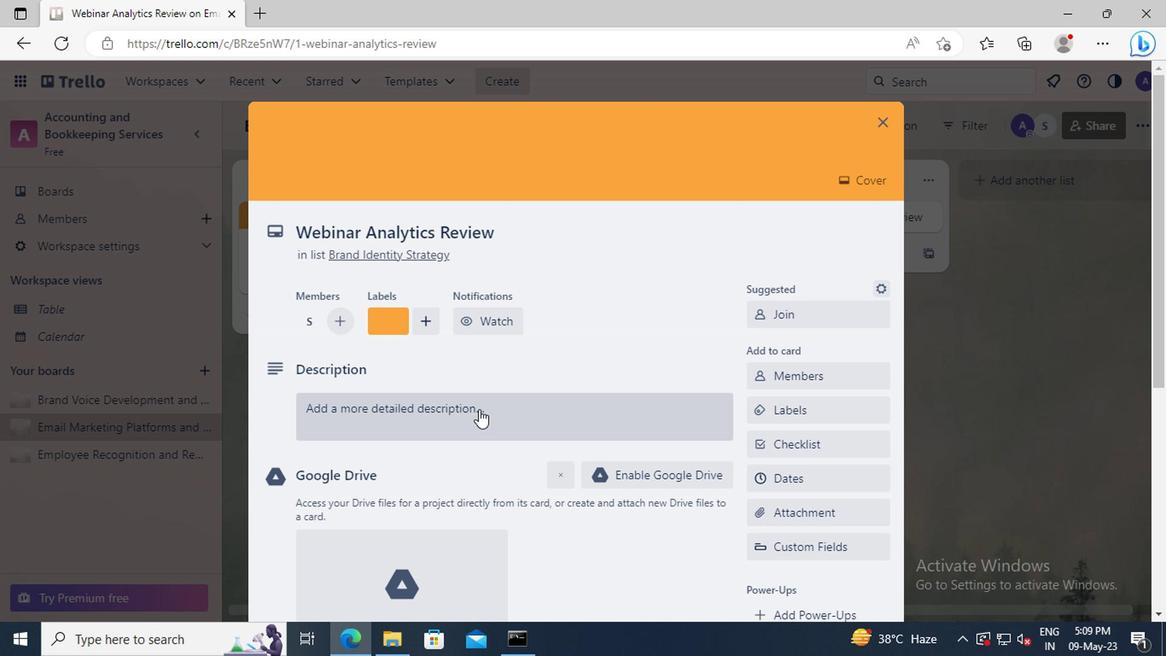 
Action: Mouse pressed left at (464, 423)
Screenshot: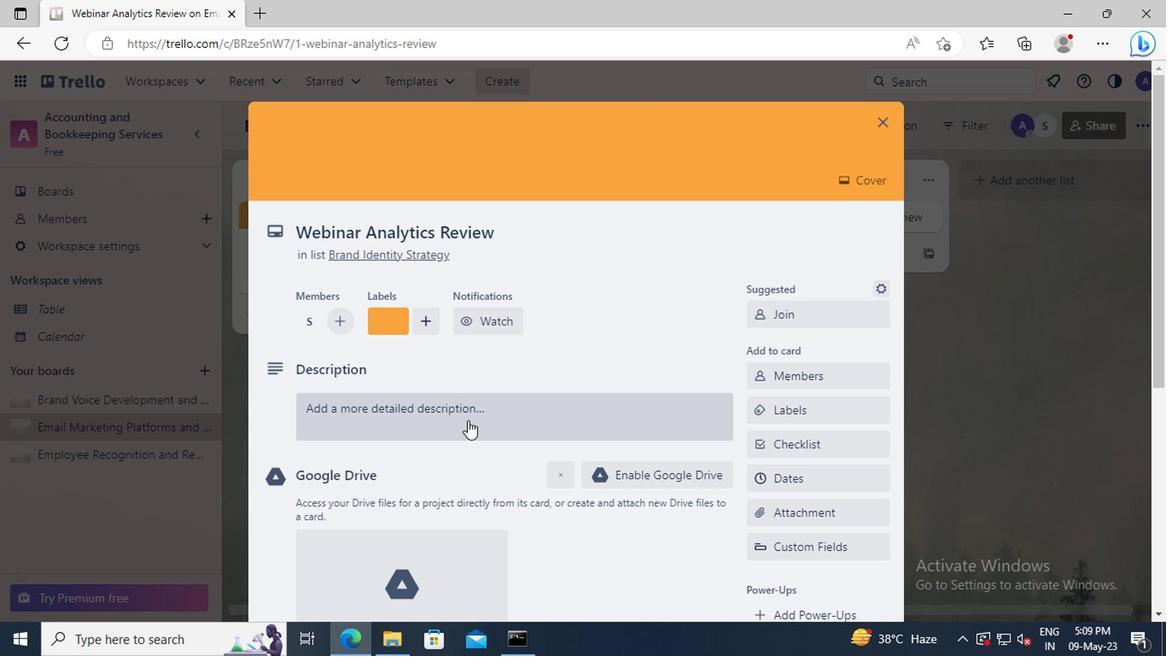 
Action: Key pressed <Key.shift>RESEAR
Screenshot: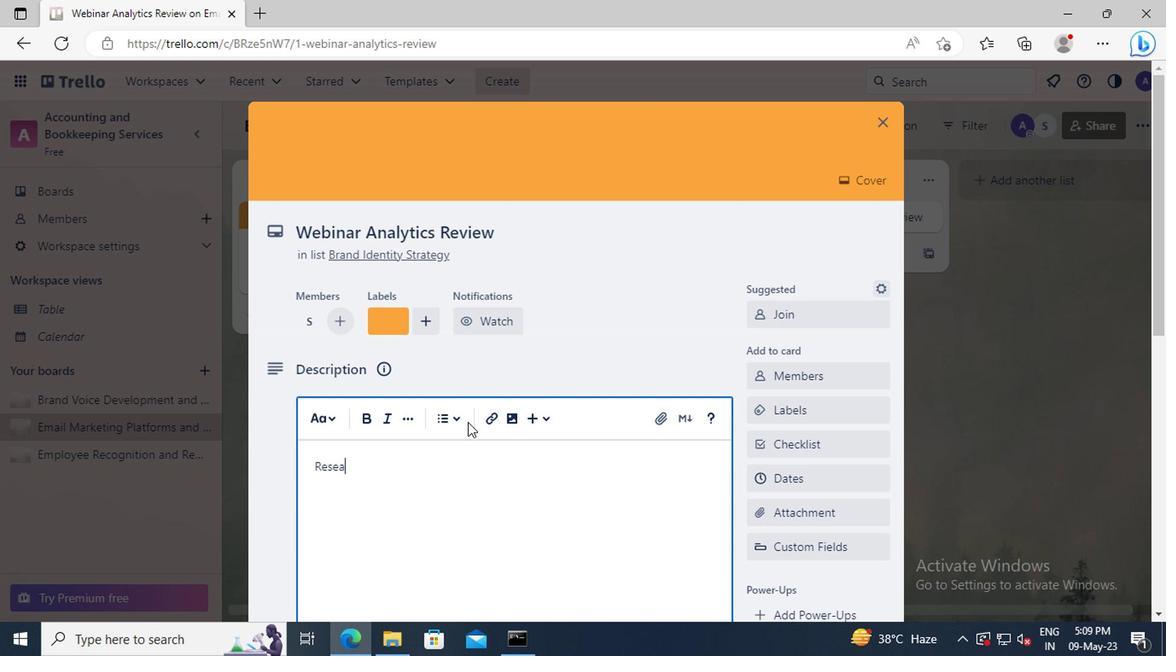 
Action: Mouse moved to (464, 423)
Screenshot: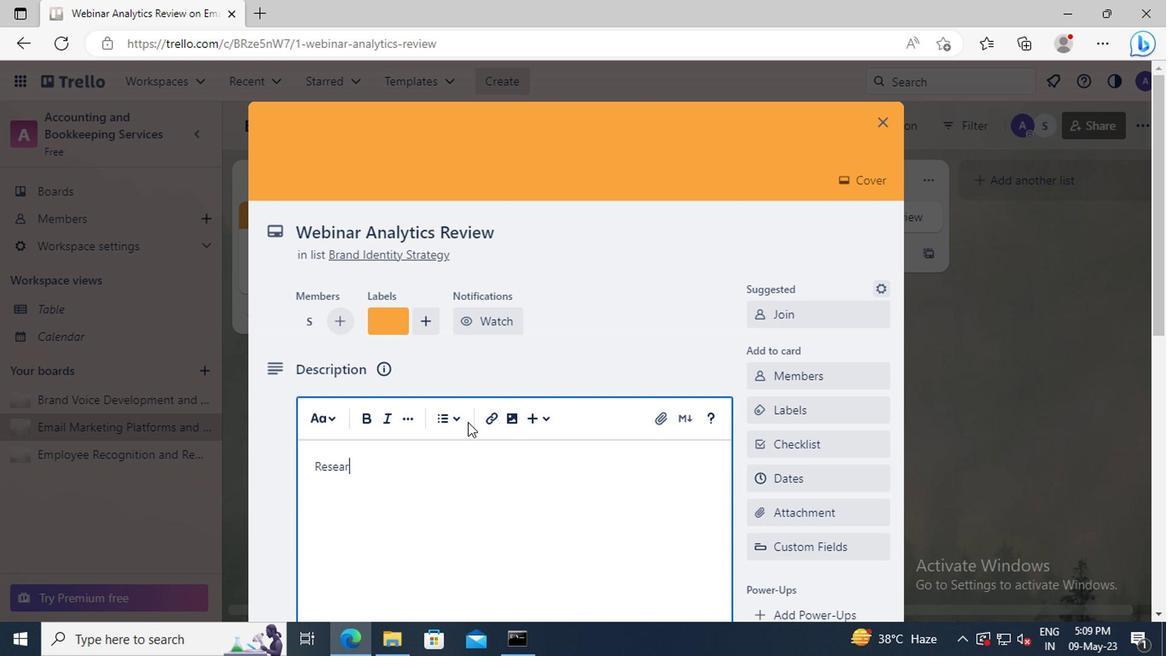 
Action: Key pressed CH<Key.space>AND<Key.space>DEVELOP<Key.space>A<Key.space>NEW<Key.space>SERVICE<Key.space>QUALITY<Key.space>ASSURANCE<Key.space>PROCESS
Screenshot: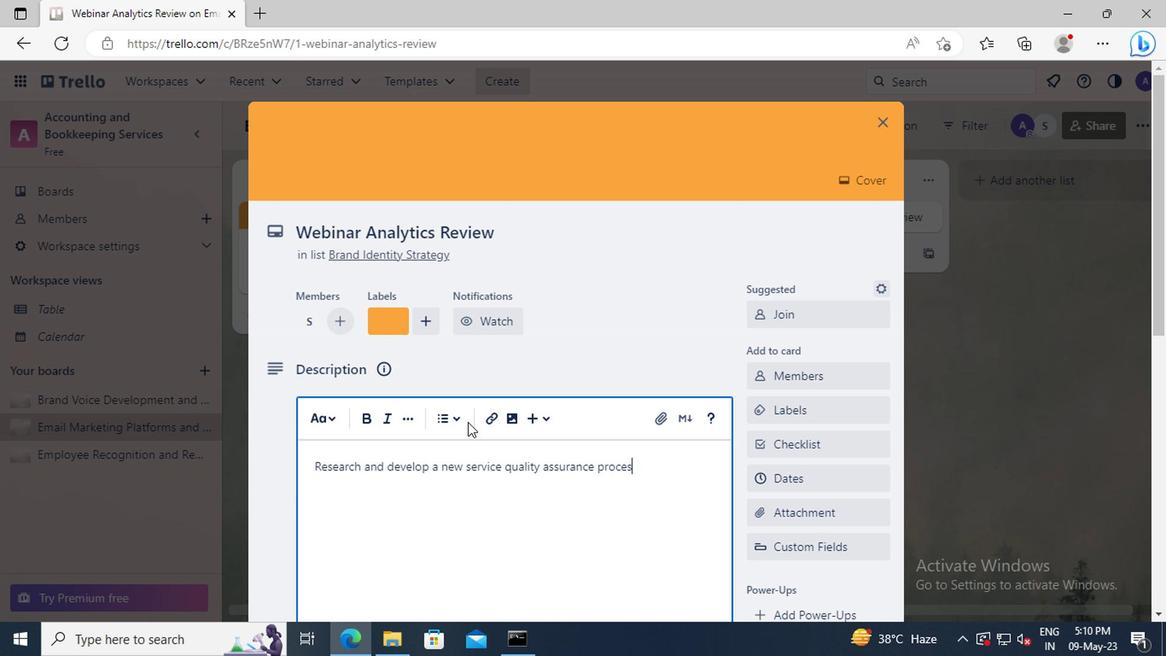 
Action: Mouse scrolled (464, 423) with delta (0, 0)
Screenshot: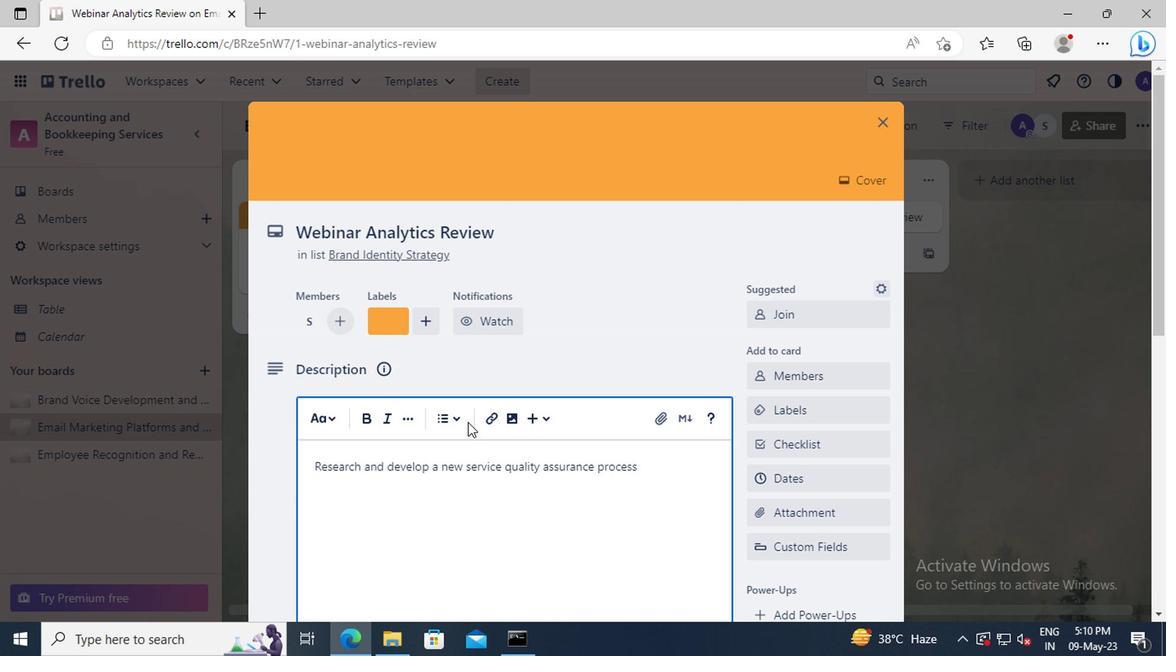 
Action: Mouse scrolled (464, 423) with delta (0, 0)
Screenshot: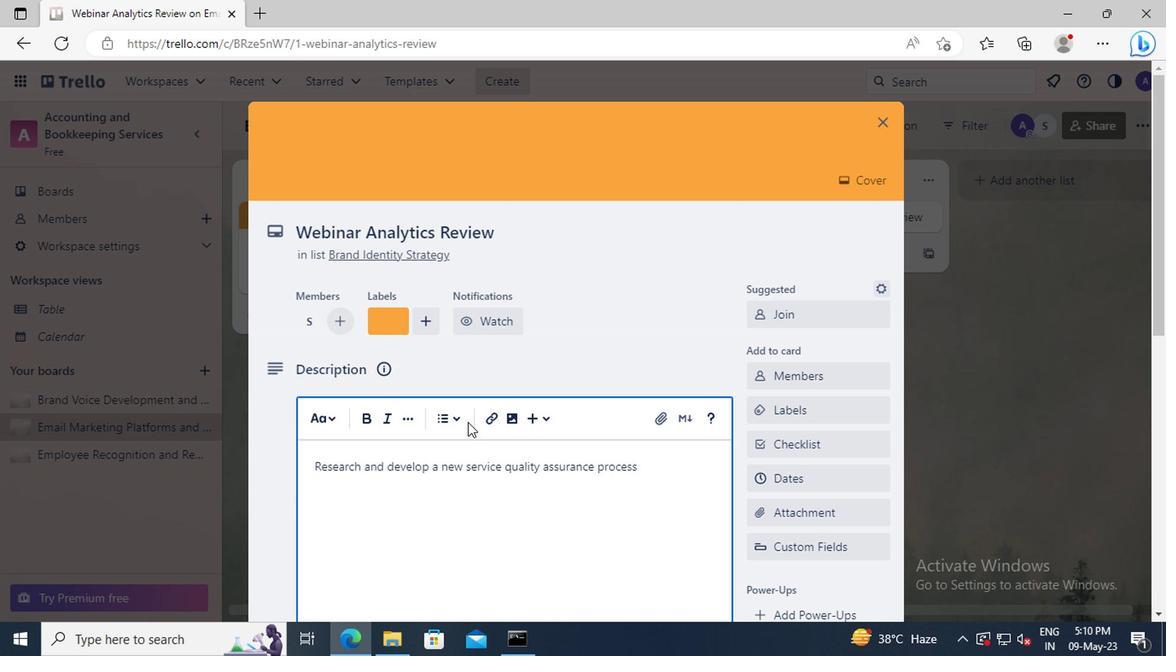 
Action: Mouse moved to (325, 481)
Screenshot: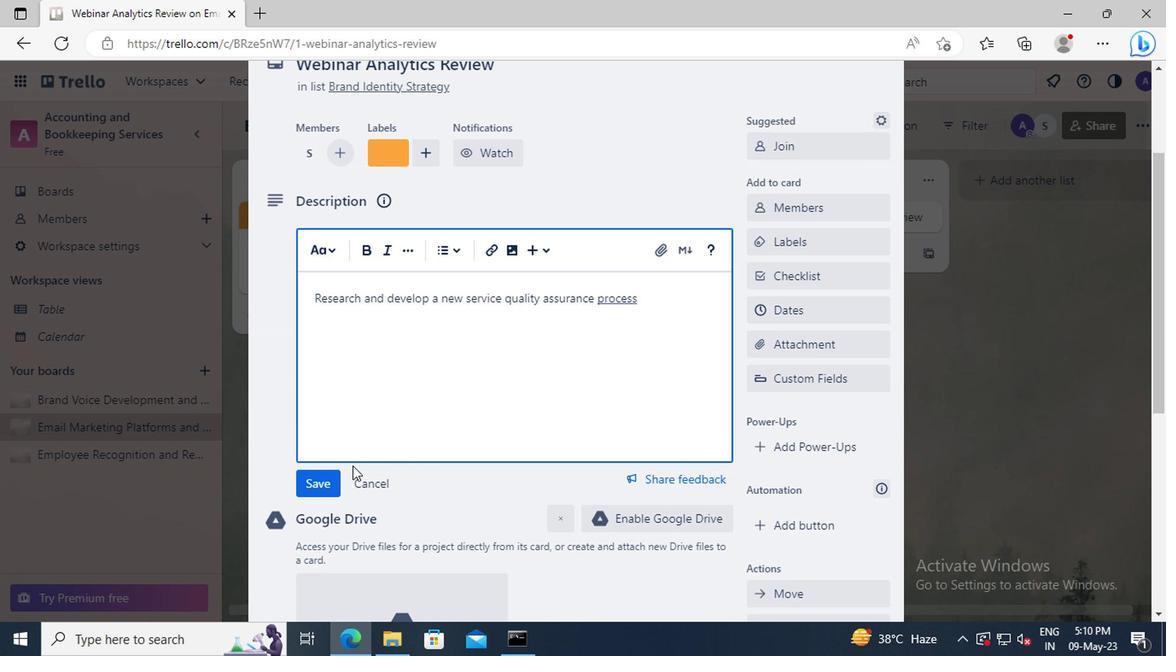 
Action: Mouse pressed left at (325, 481)
Screenshot: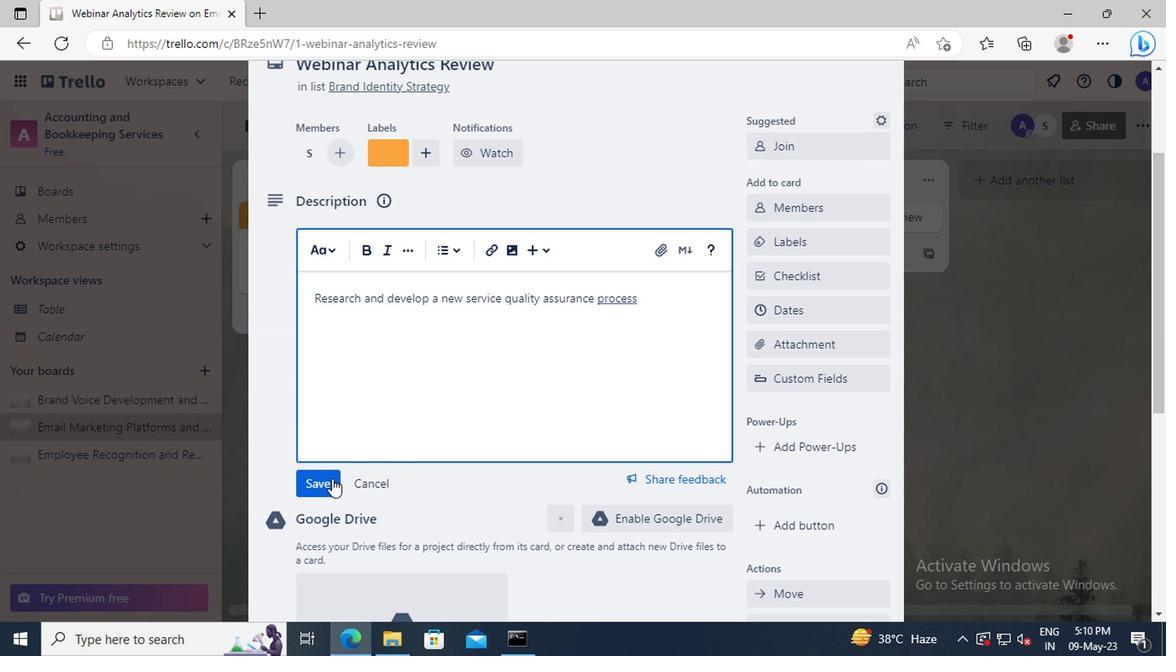 
Action: Mouse scrolled (325, 480) with delta (0, -1)
Screenshot: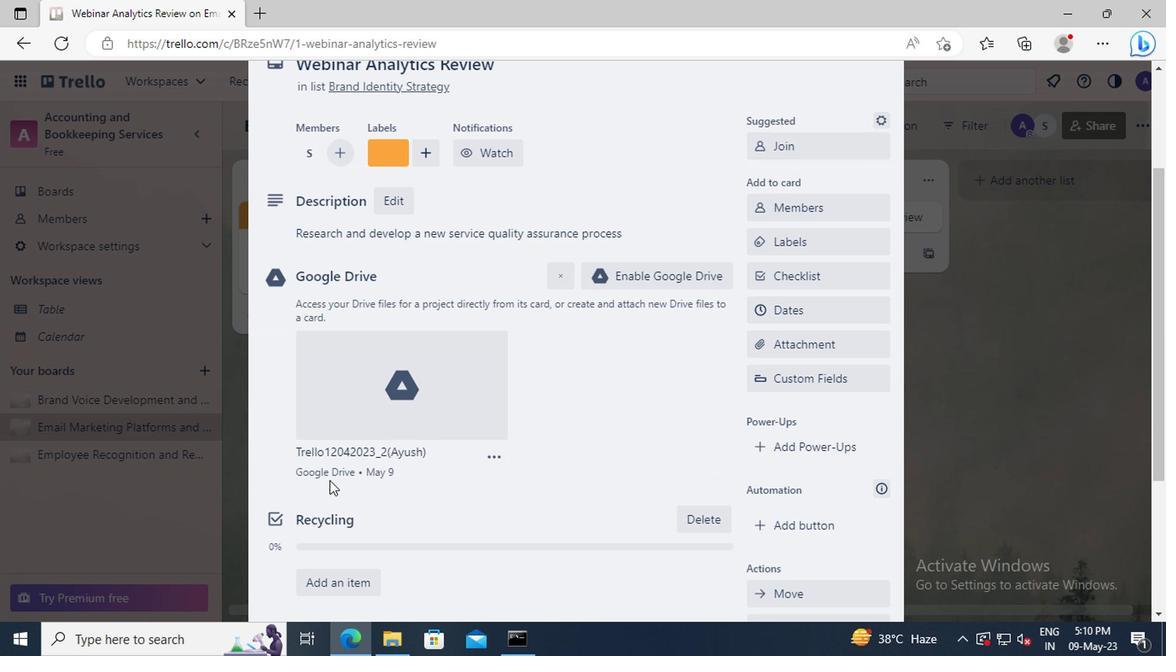 
Action: Mouse scrolled (325, 480) with delta (0, -1)
Screenshot: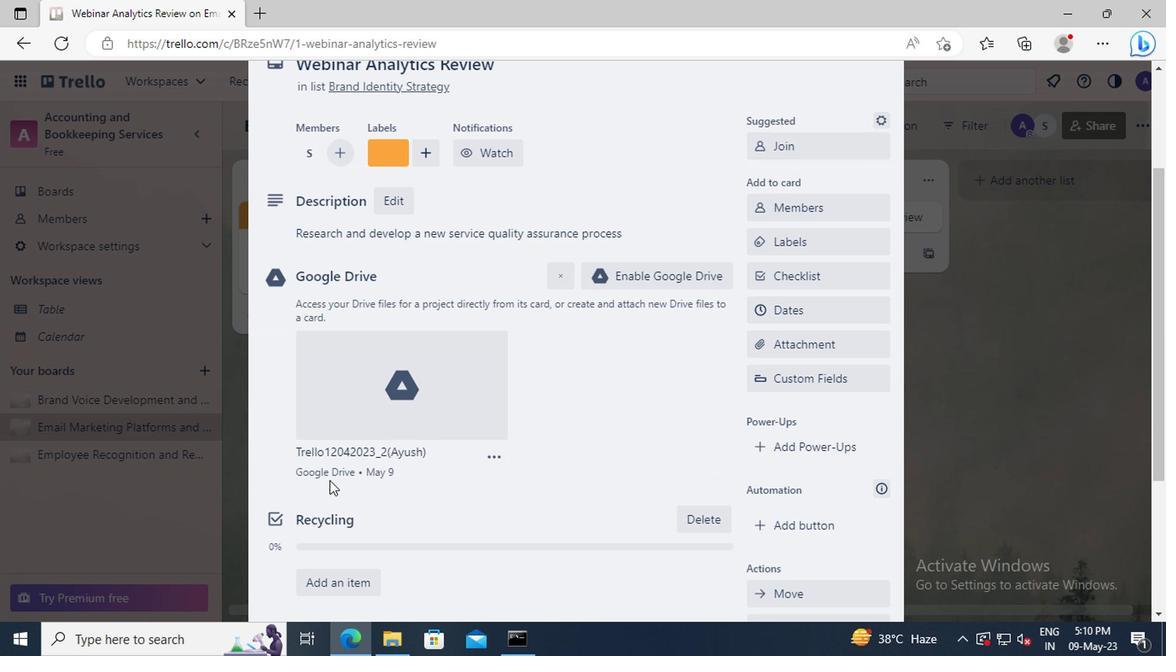 
Action: Mouse moved to (328, 517)
Screenshot: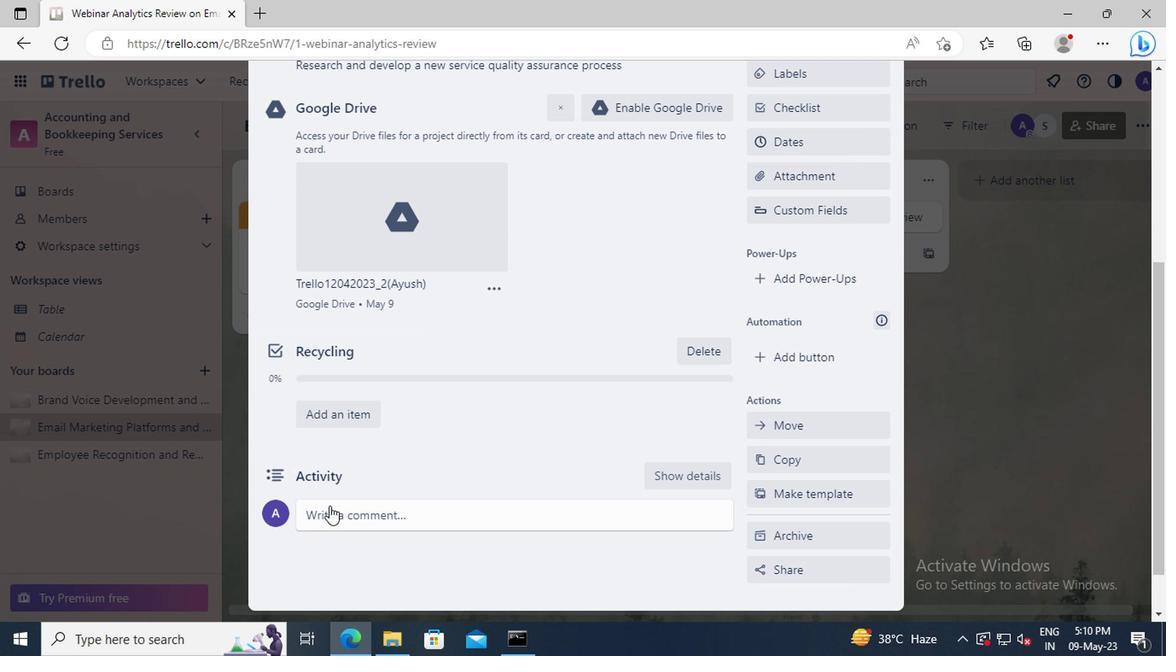 
Action: Mouse pressed left at (328, 517)
Screenshot: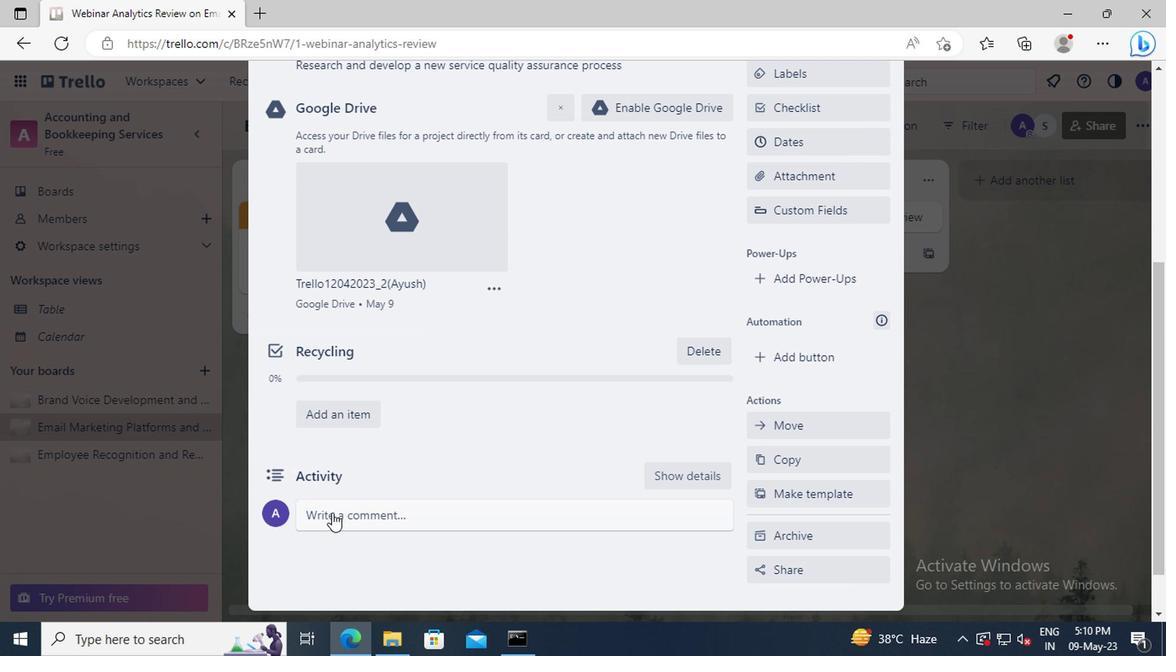 
Action: Key pressed <Key.shift>WE<Key.space>NEED<Key.space>TO<Key.space>ENSURE<Key.space>THAT<Key.space>WE<Key.space>ALLOCATE<Key.space>ENOUGH<Key.space>TIME<Key.space>AND<Key.space>RESOURCES<Key.space>TO<Key.space>THIS<Key.space>TASK<Key.space>TO<Key.space>ENSURE<Key.space>ITS<Key.space>SUCE<Key.backspace>CESS
Screenshot: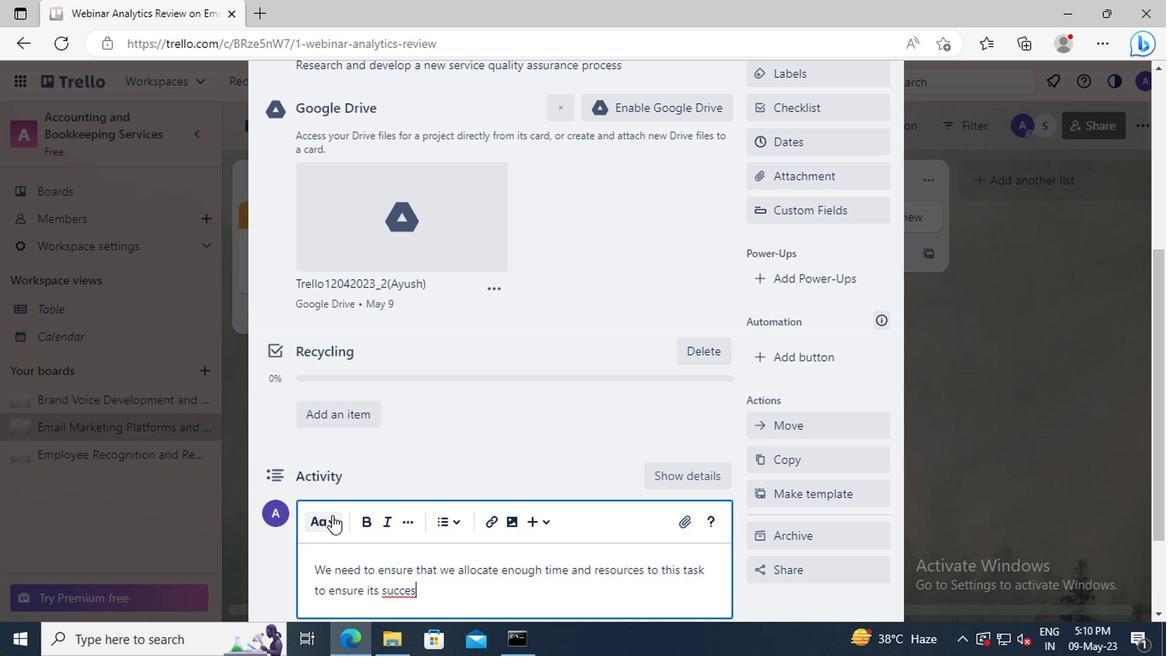 
Action: Mouse scrolled (328, 516) with delta (0, -1)
Screenshot: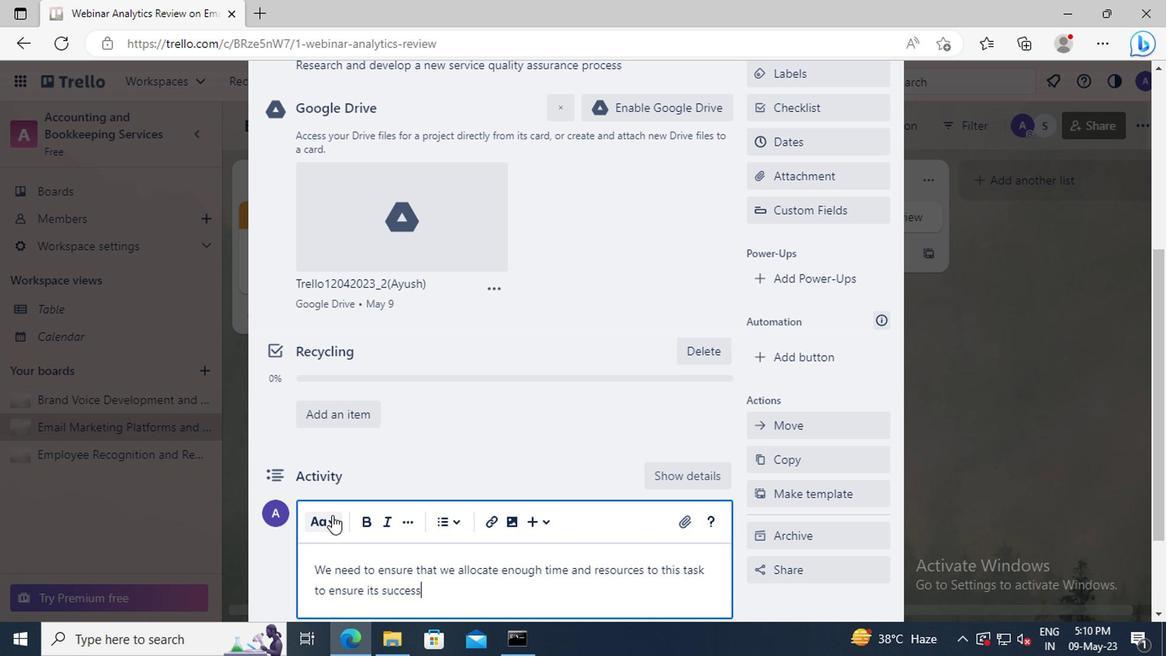
Action: Mouse moved to (323, 551)
Screenshot: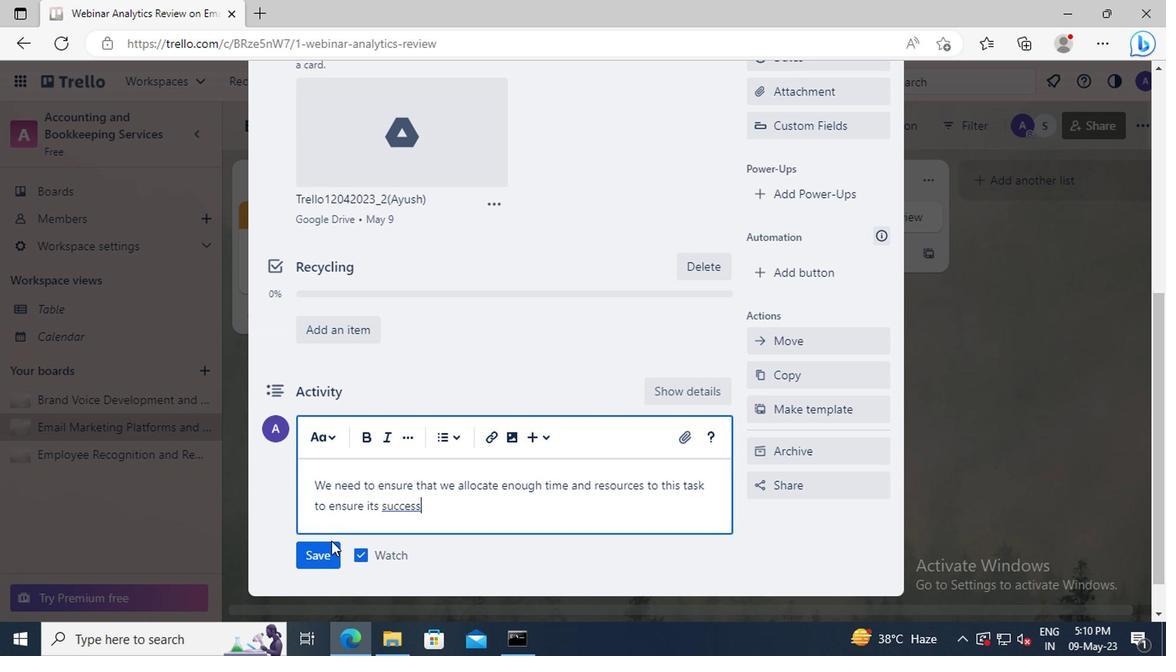 
Action: Mouse pressed left at (323, 551)
Screenshot: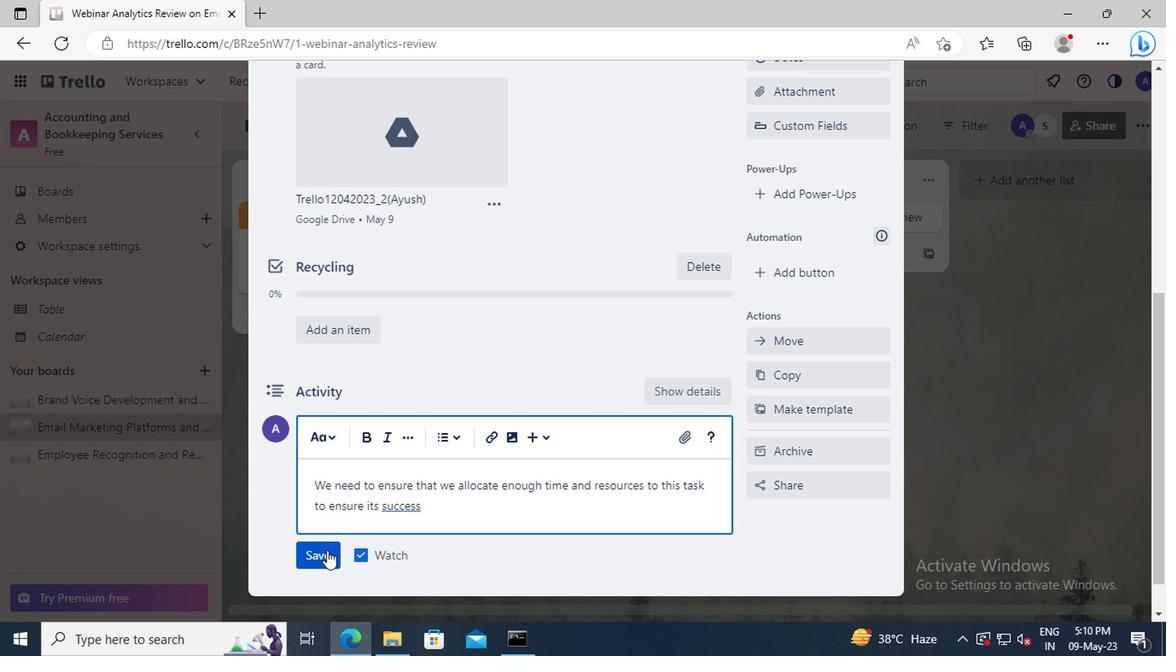 
Action: Mouse moved to (768, 392)
Screenshot: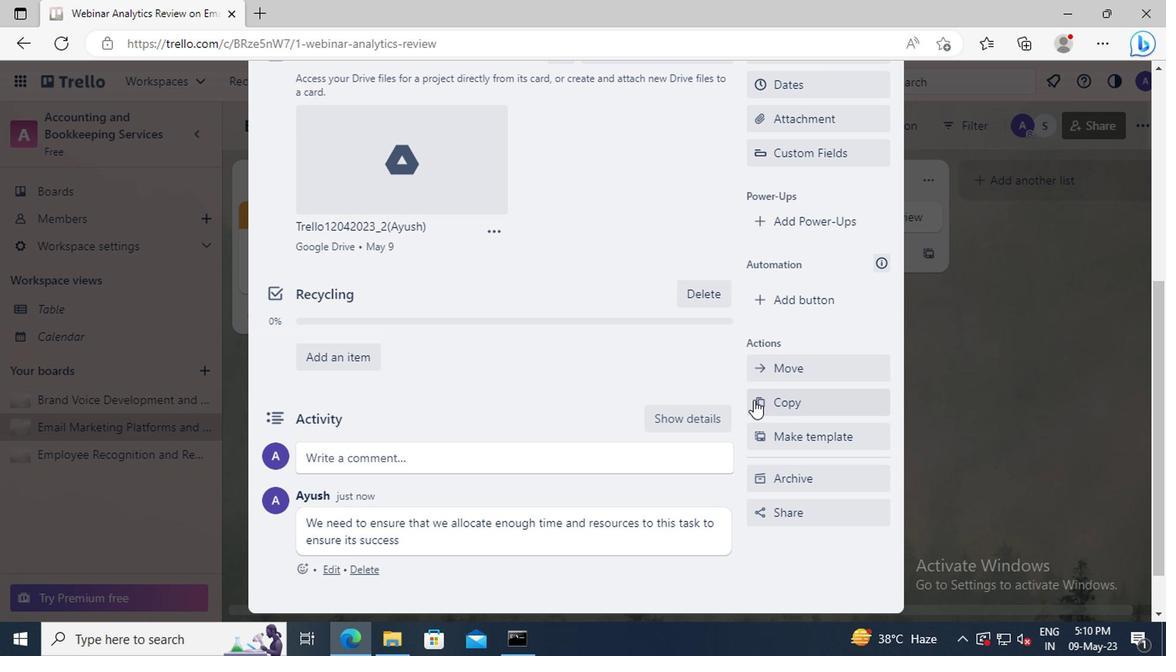 
Action: Mouse scrolled (768, 392) with delta (0, 0)
Screenshot: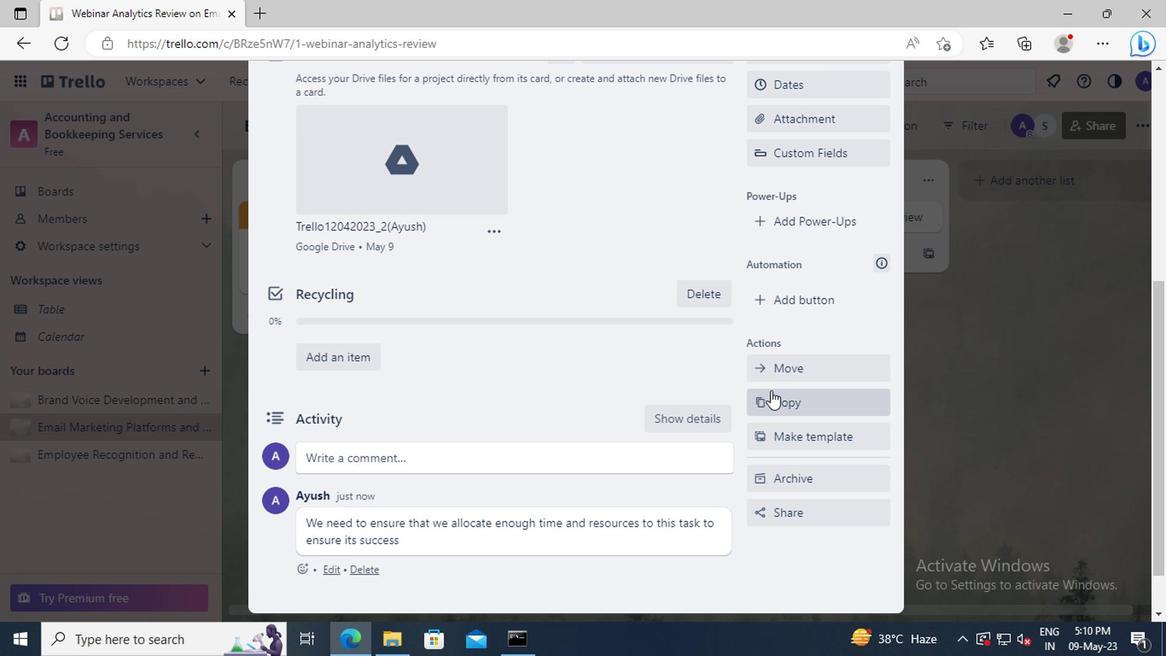
Action: Mouse scrolled (768, 392) with delta (0, 0)
Screenshot: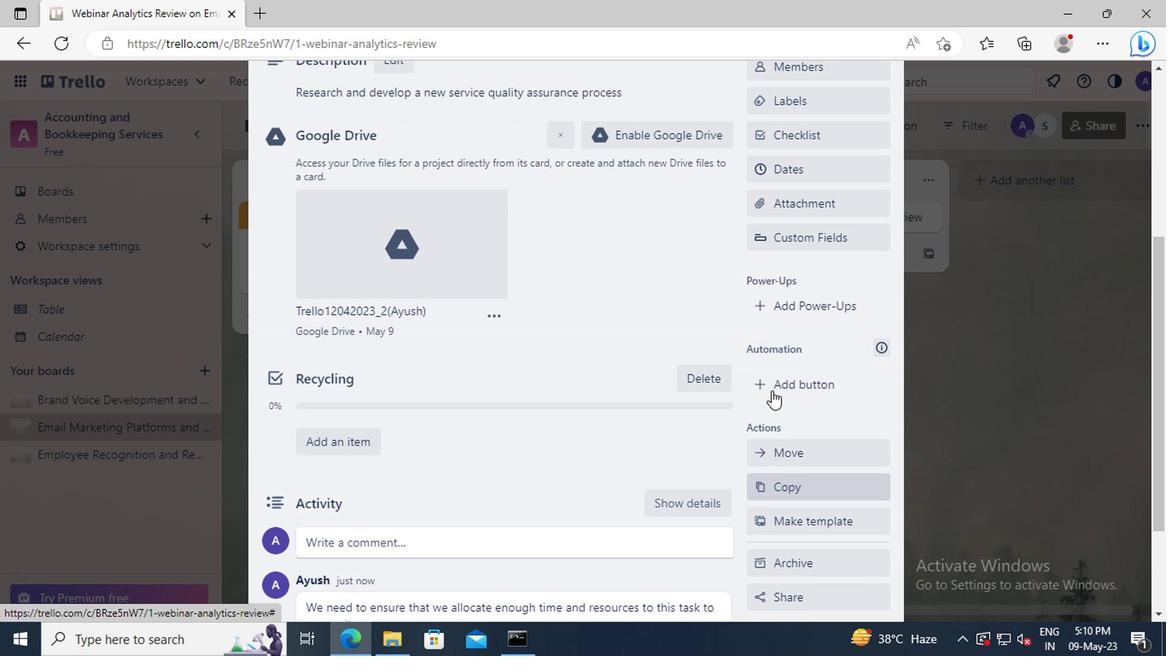 
Action: Mouse scrolled (768, 392) with delta (0, 0)
Screenshot: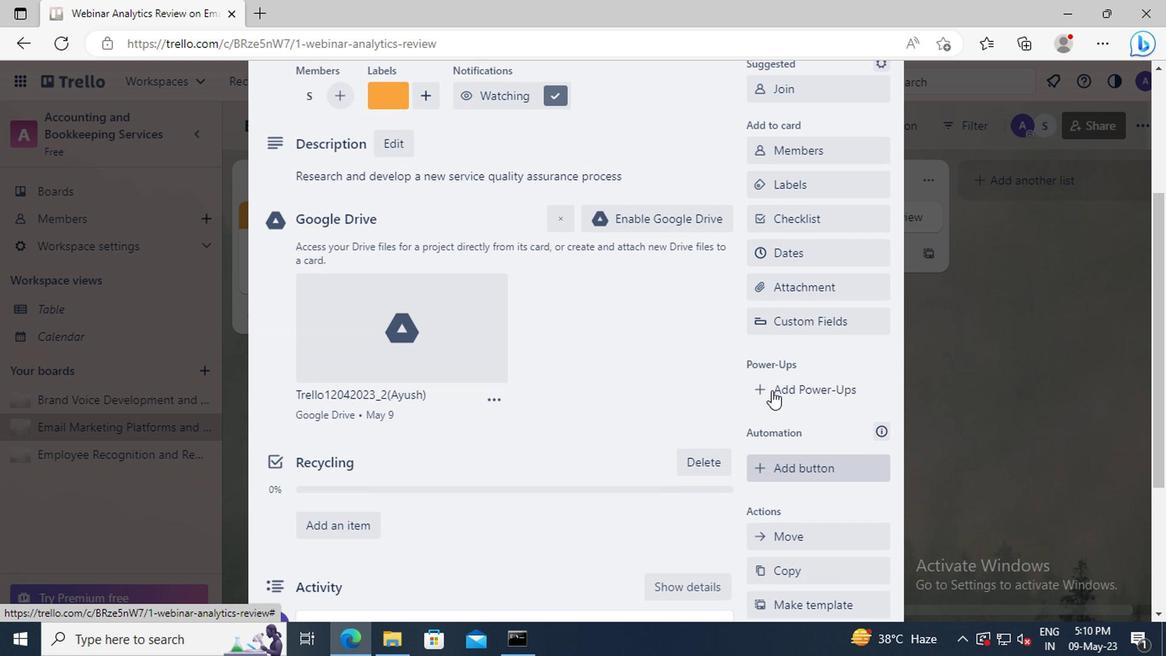 
Action: Mouse moved to (780, 341)
Screenshot: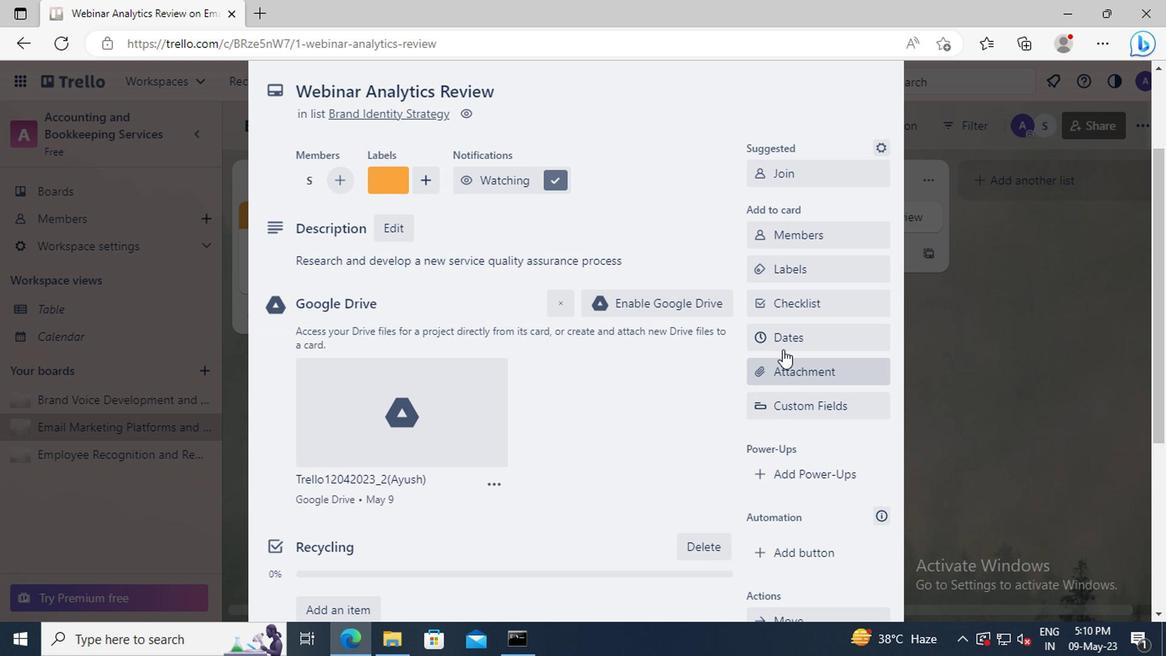 
Action: Mouse pressed left at (780, 341)
Screenshot: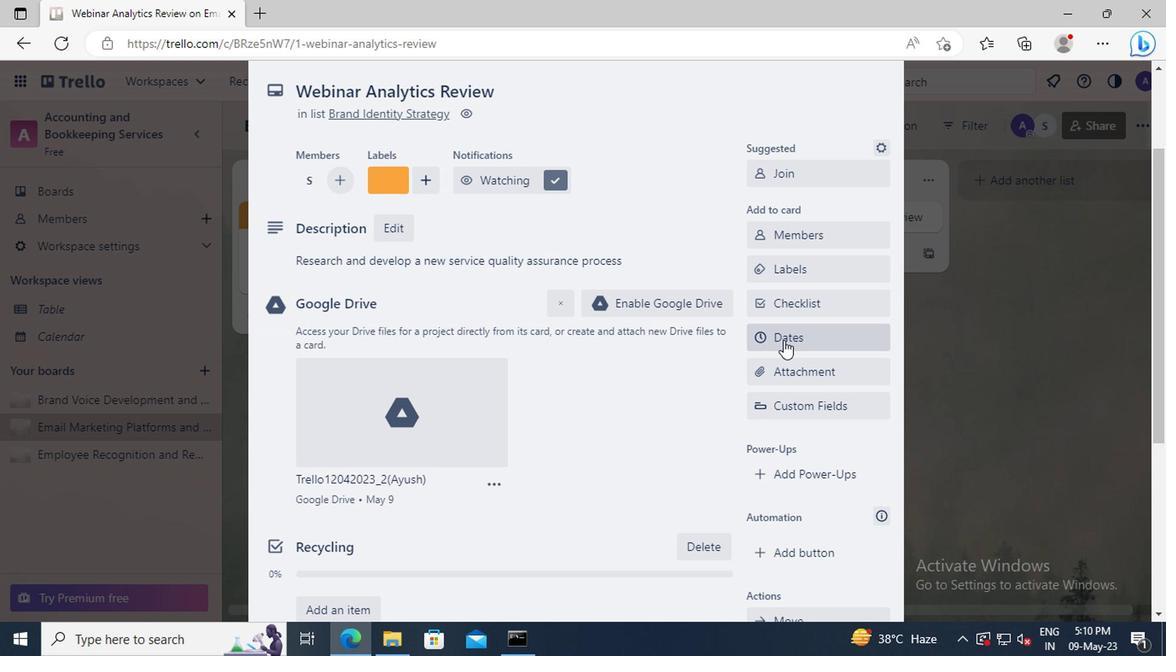 
Action: Mouse moved to (766, 433)
Screenshot: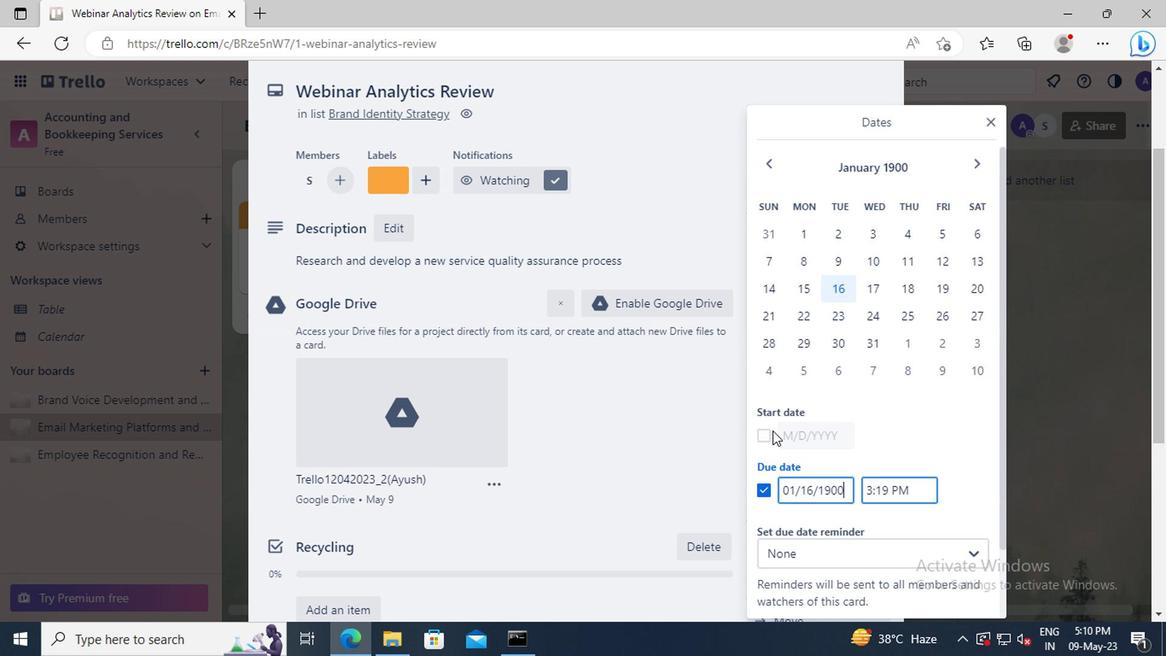 
Action: Mouse pressed left at (766, 433)
Screenshot: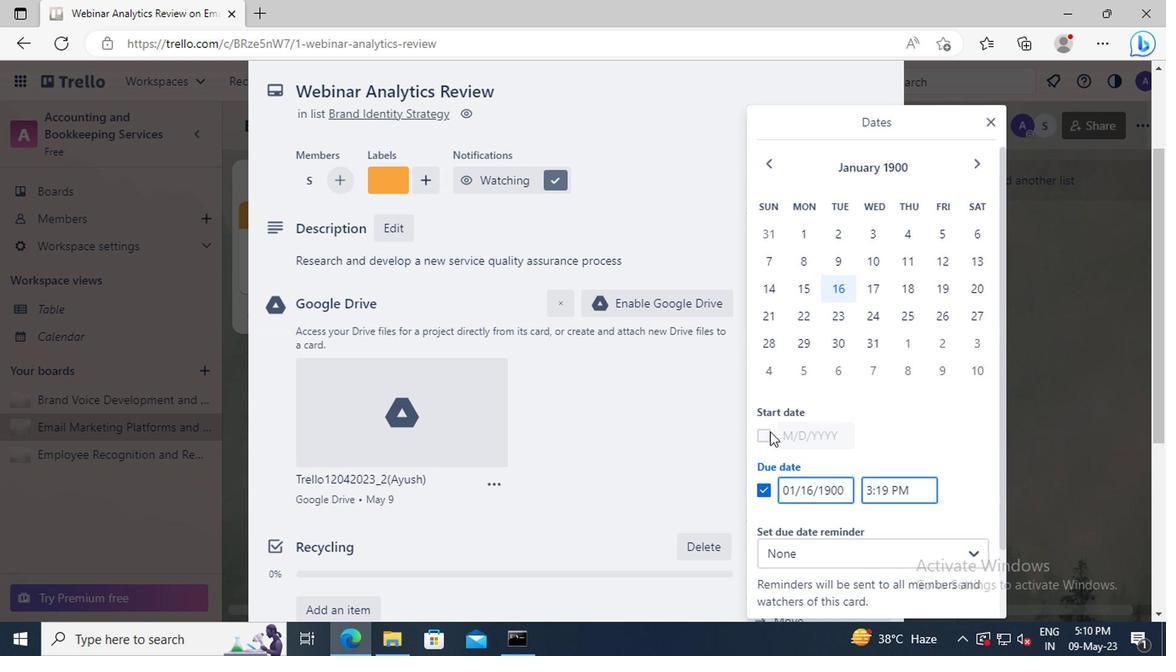 
Action: Mouse moved to (844, 432)
Screenshot: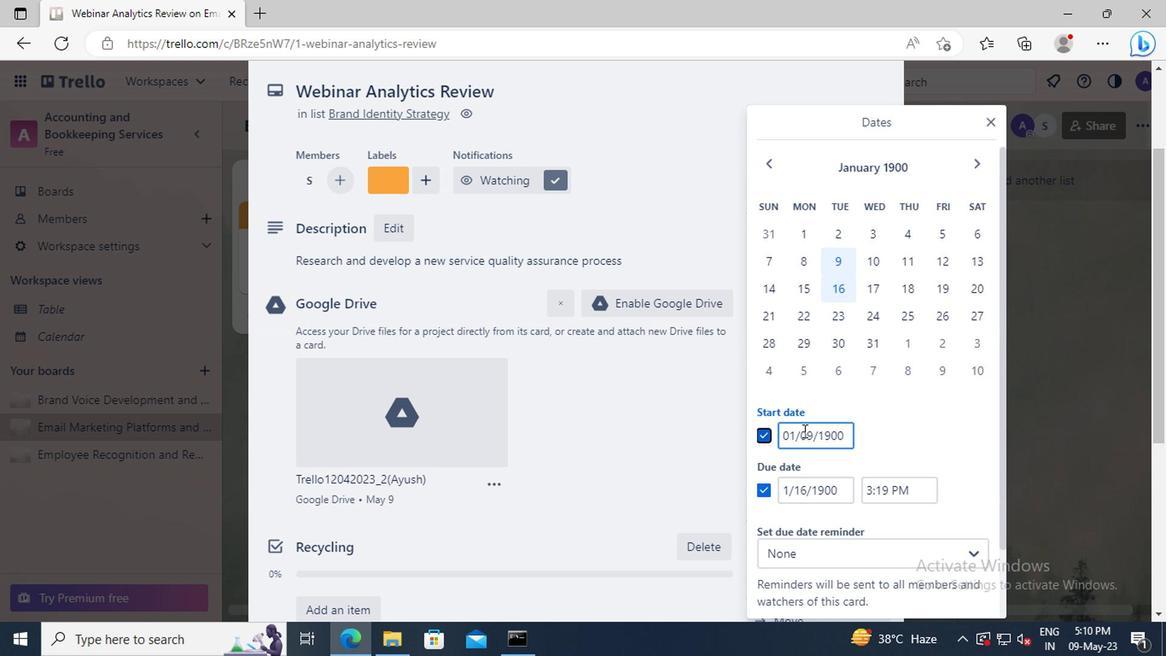 
Action: Mouse pressed left at (844, 432)
Screenshot: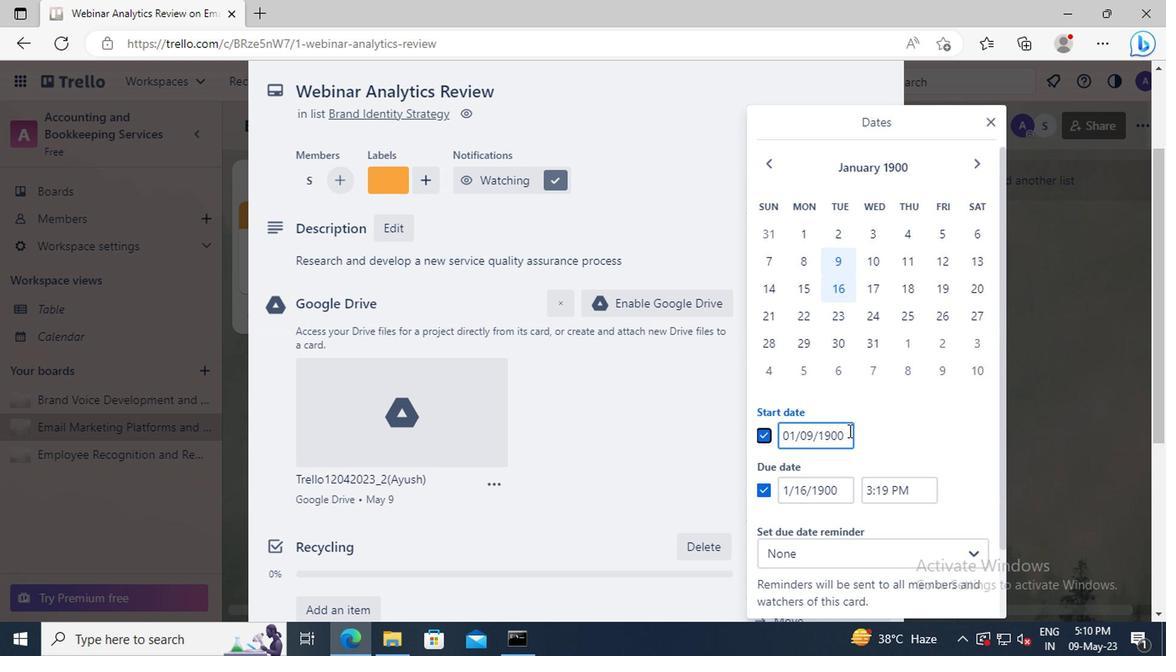 
Action: Key pressed <Key.left><Key.left><Key.left><Key.left><Key.left><Key.backspace>2
Screenshot: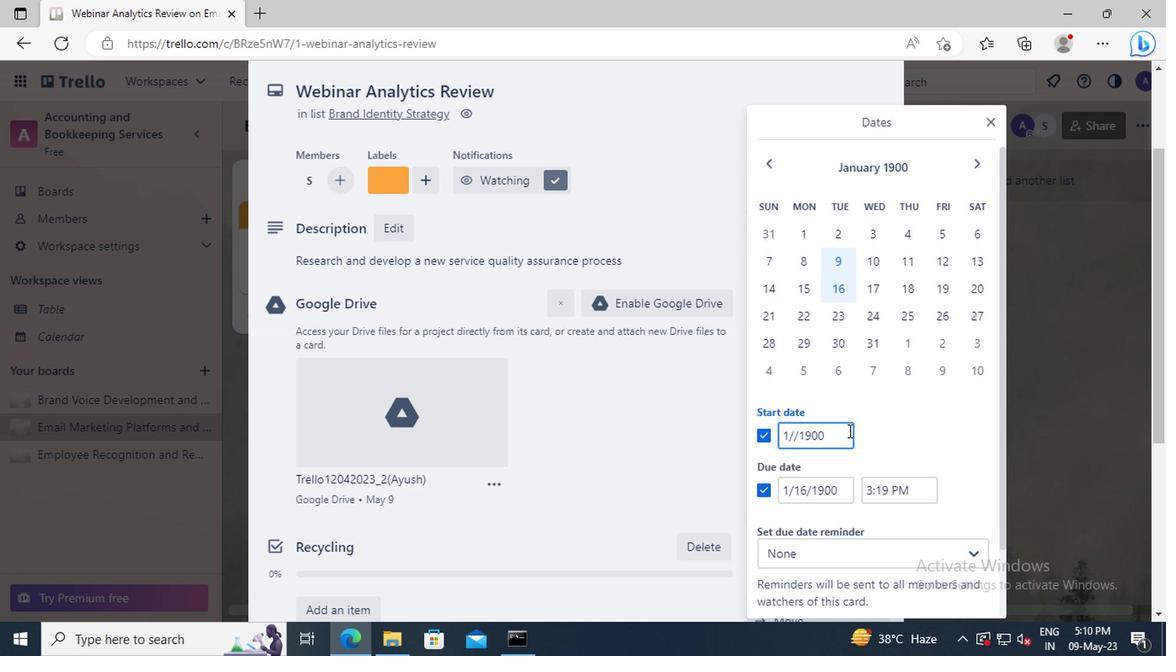 
Action: Mouse moved to (838, 486)
Screenshot: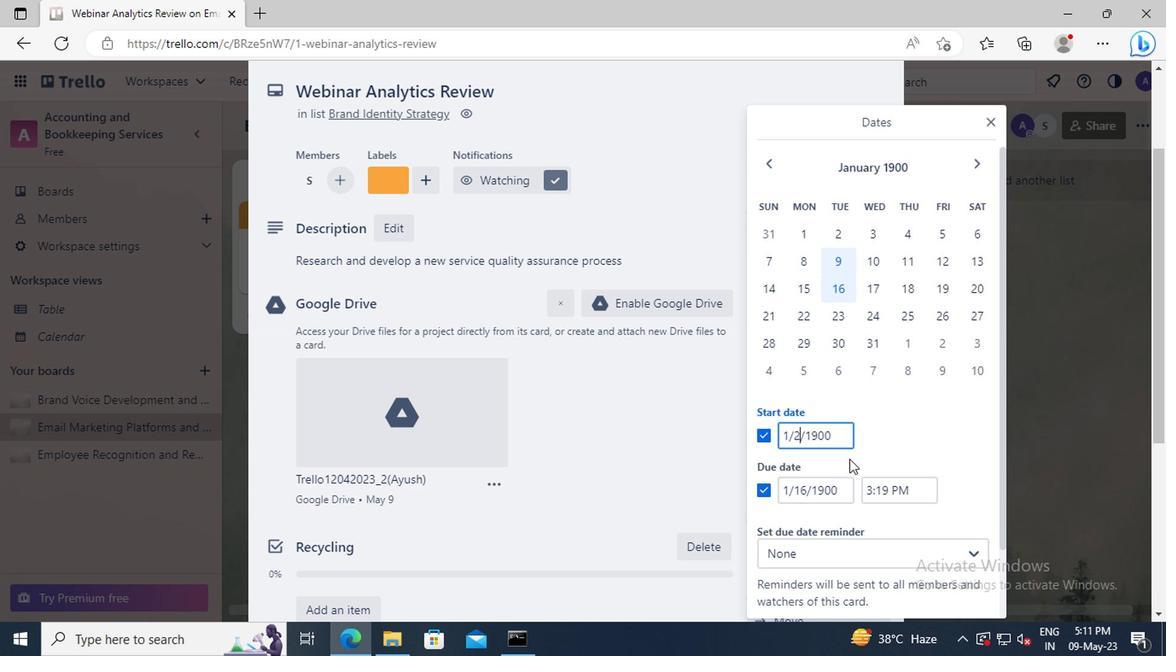 
Action: Mouse pressed left at (838, 486)
Screenshot: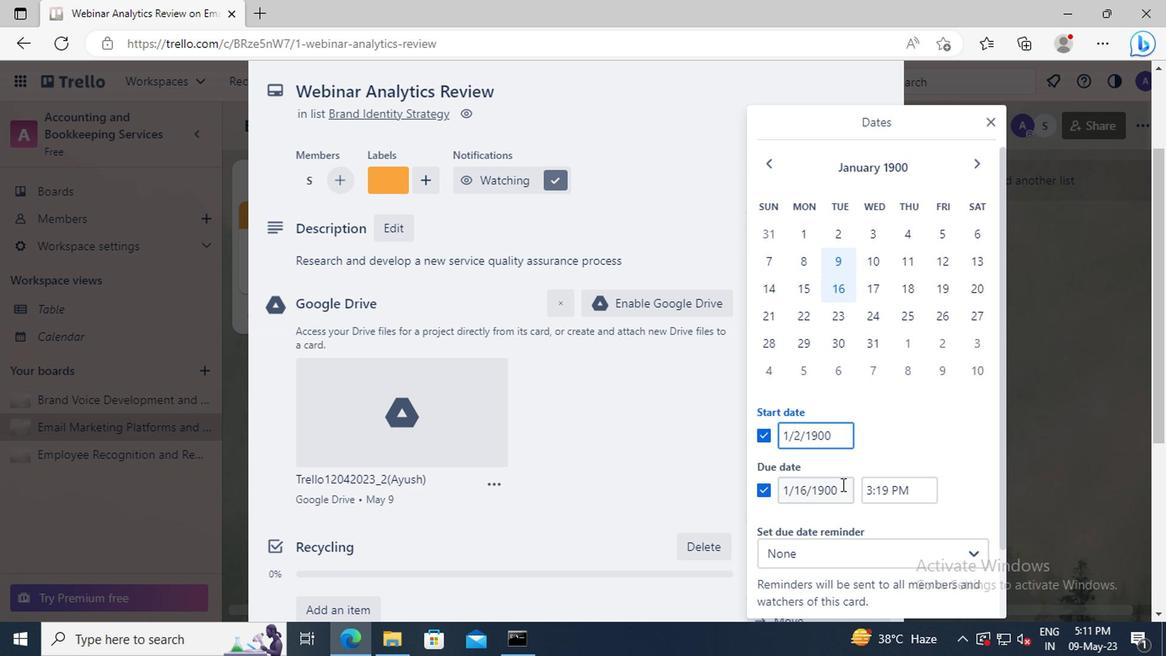 
Action: Key pressed <Key.left><Key.left><Key.left><Key.left><Key.left><Key.backspace><Key.backspace>9
Screenshot: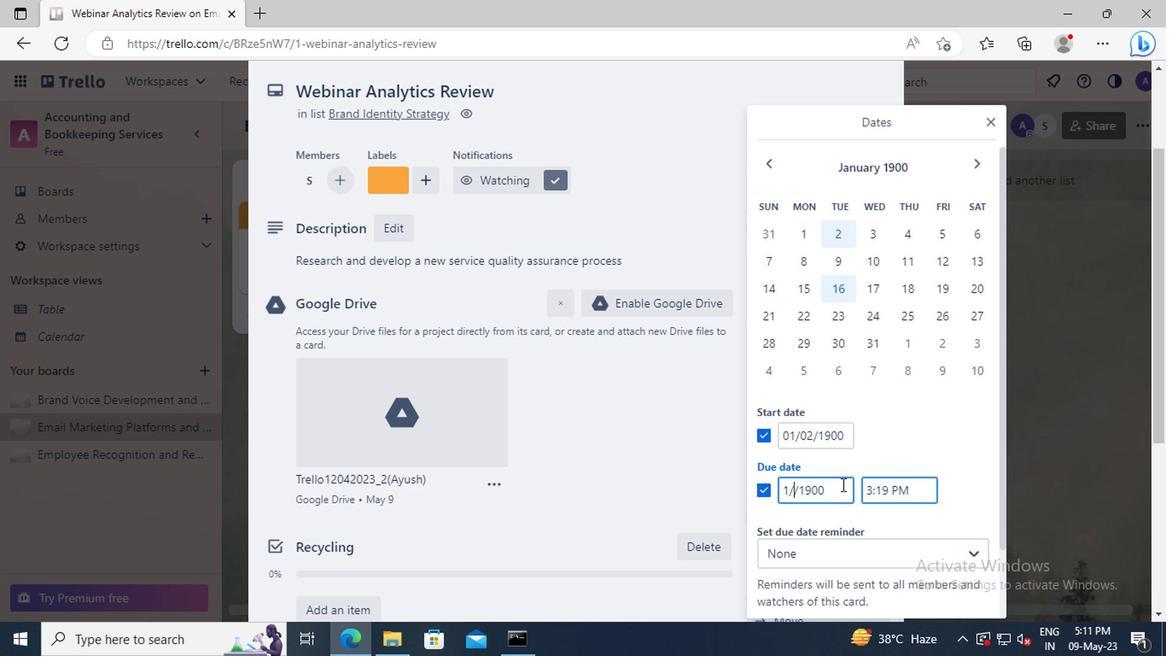 
Action: Mouse scrolled (838, 485) with delta (0, -1)
Screenshot: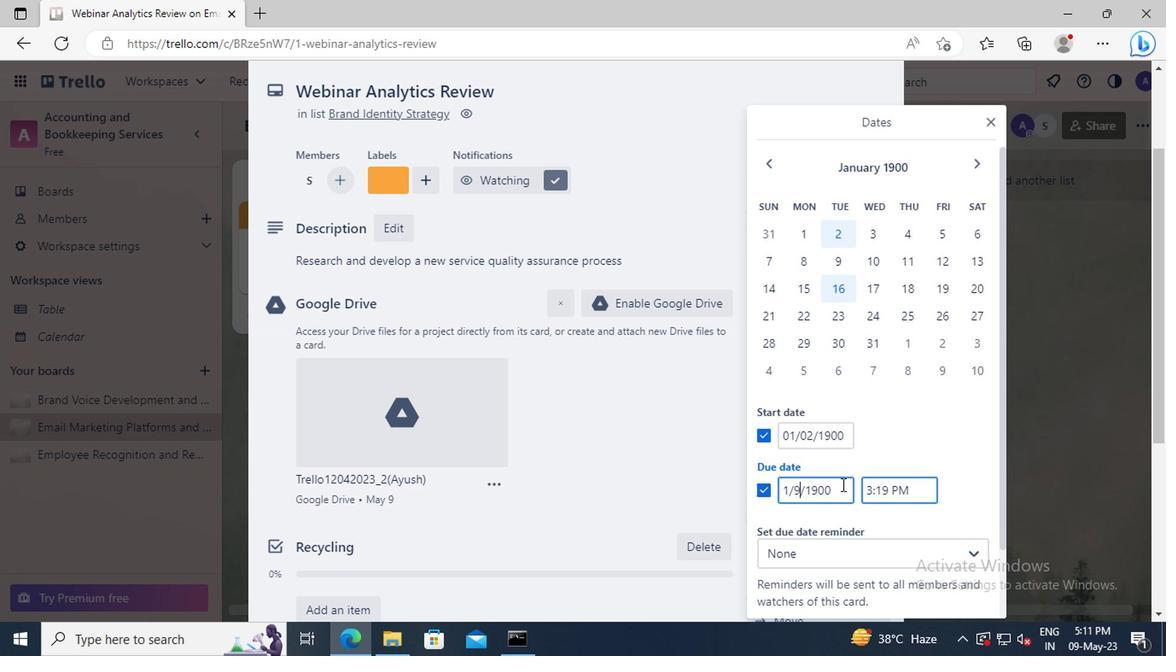 
Action: Mouse moved to (840, 565)
Screenshot: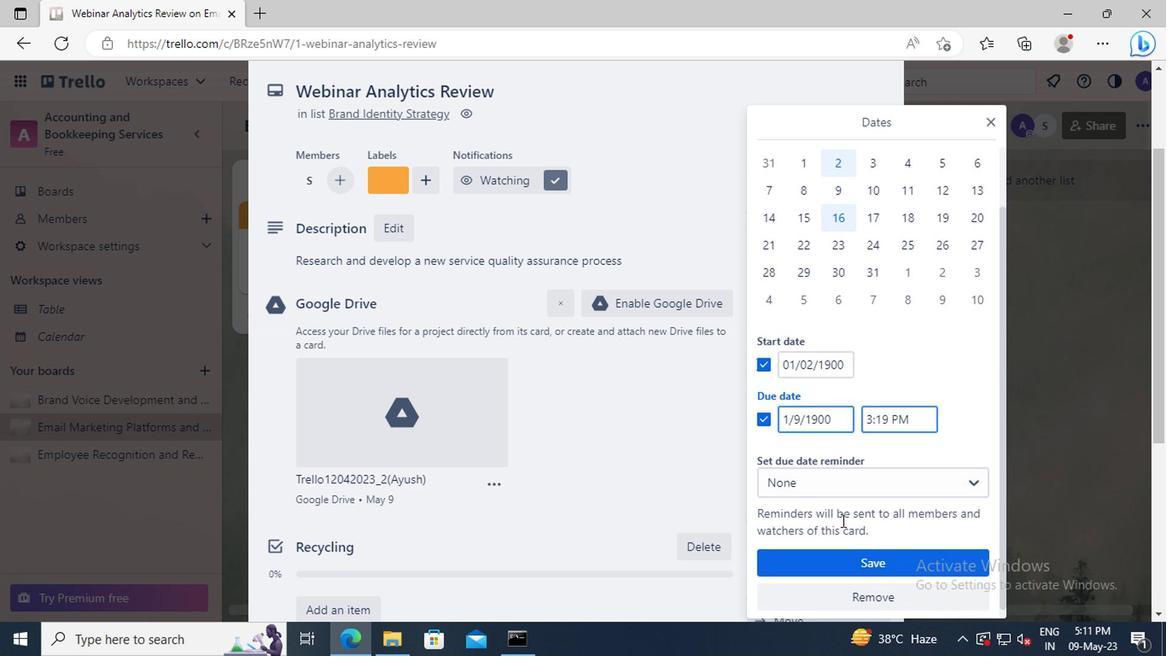 
Action: Mouse pressed left at (840, 565)
Screenshot: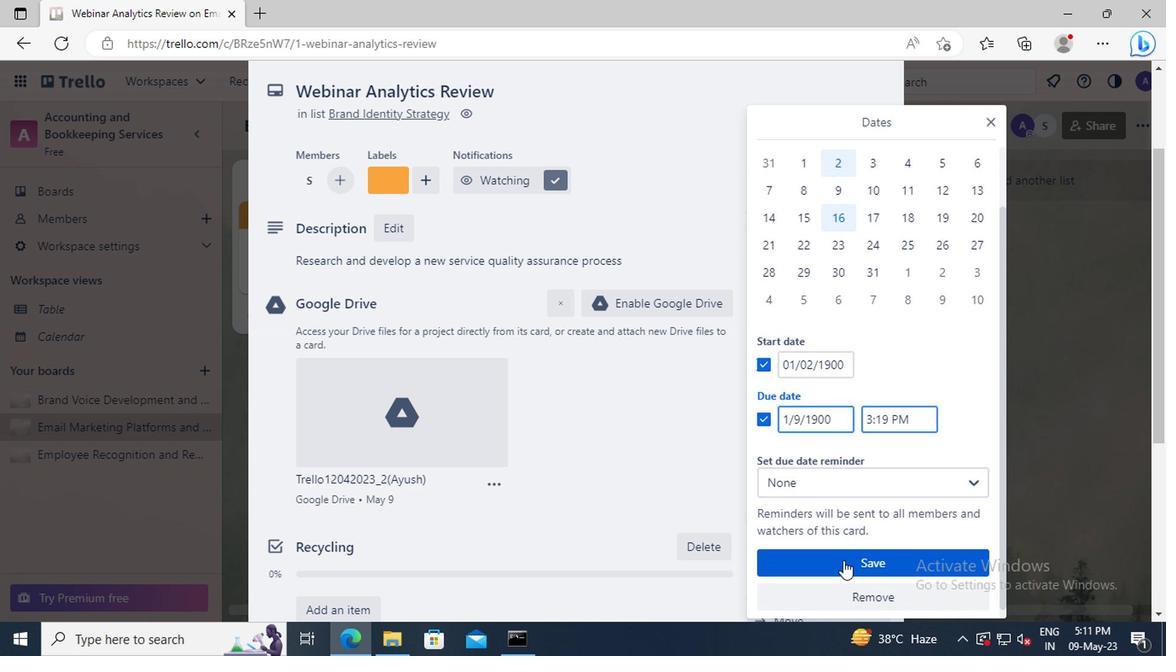 
